 Task: Look for space in Abomsa, Ethiopia from 4th June, 2023 to 8th June, 2023 for 2 adults in price range Rs.8000 to Rs.16000. Place can be private room with 1  bedroom having 1 bed and 1 bathroom. Property type can be house, flat, hotel. Booking option can be shelf check-in. Required host language is English.
Action: Mouse moved to (407, 82)
Screenshot: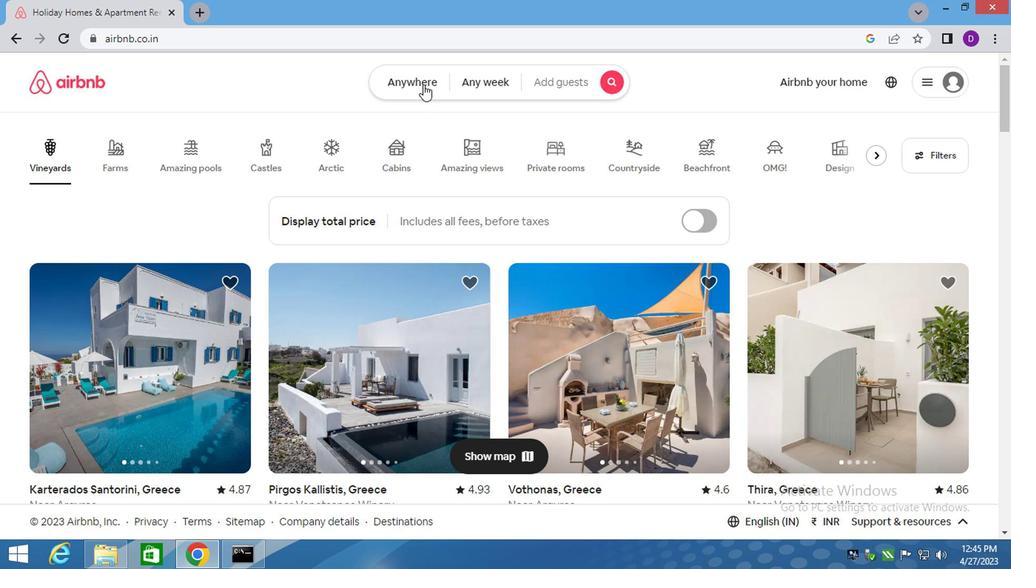 
Action: Mouse pressed left at (407, 82)
Screenshot: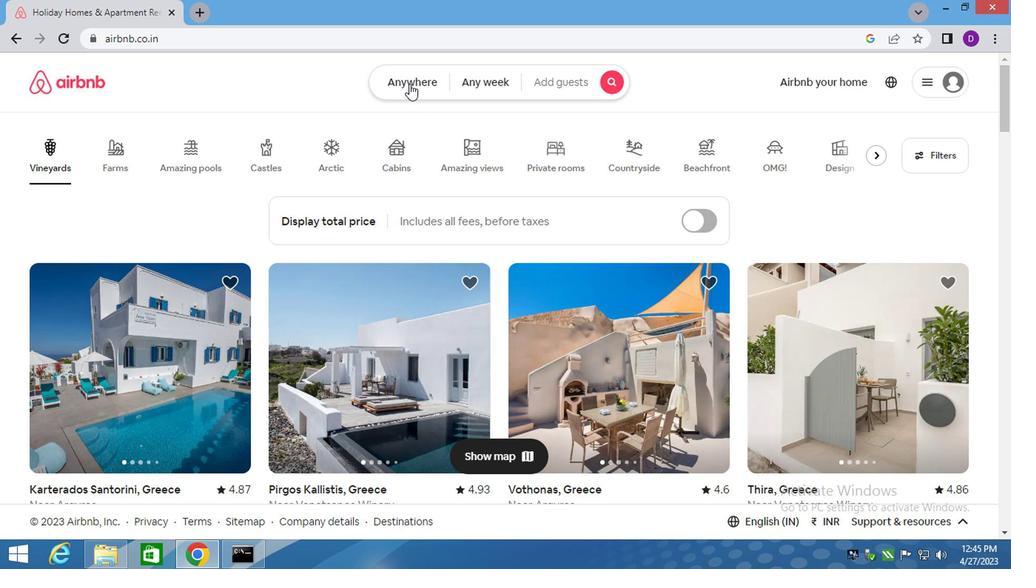 
Action: Mouse moved to (259, 137)
Screenshot: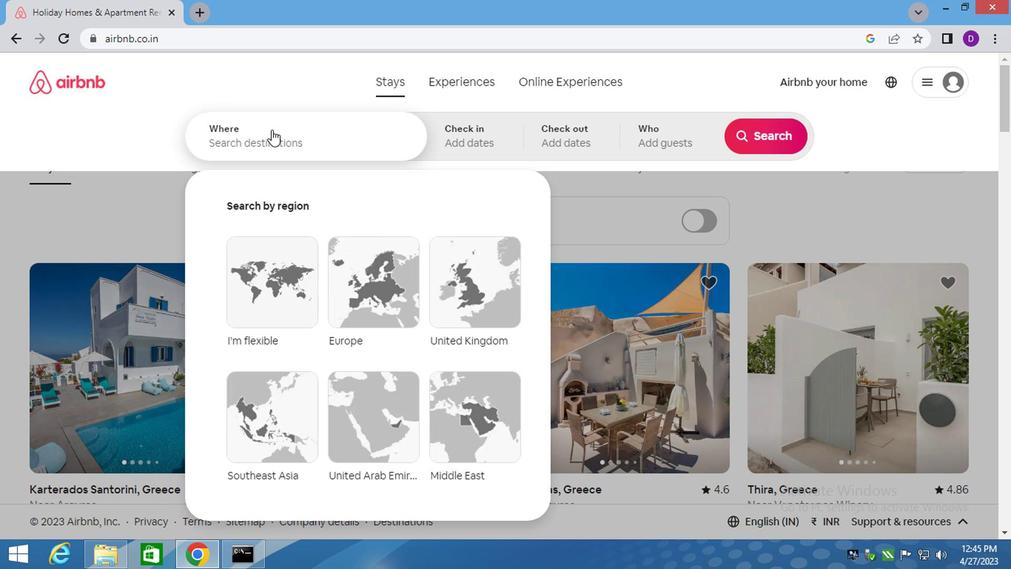 
Action: Mouse pressed left at (259, 137)
Screenshot: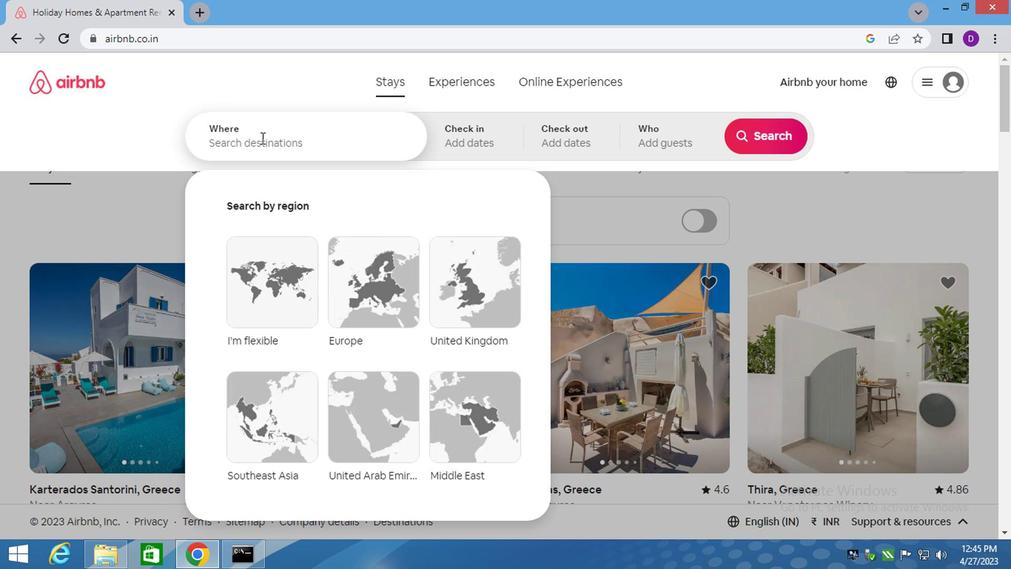 
Action: Key pressed <Key.shift>ABOM
Screenshot: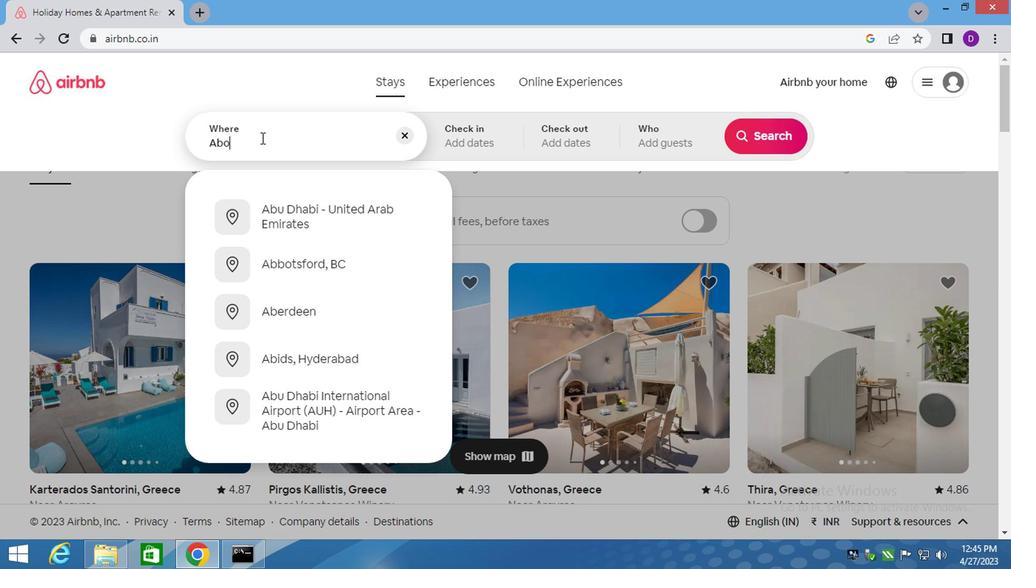 
Action: Mouse moved to (325, 409)
Screenshot: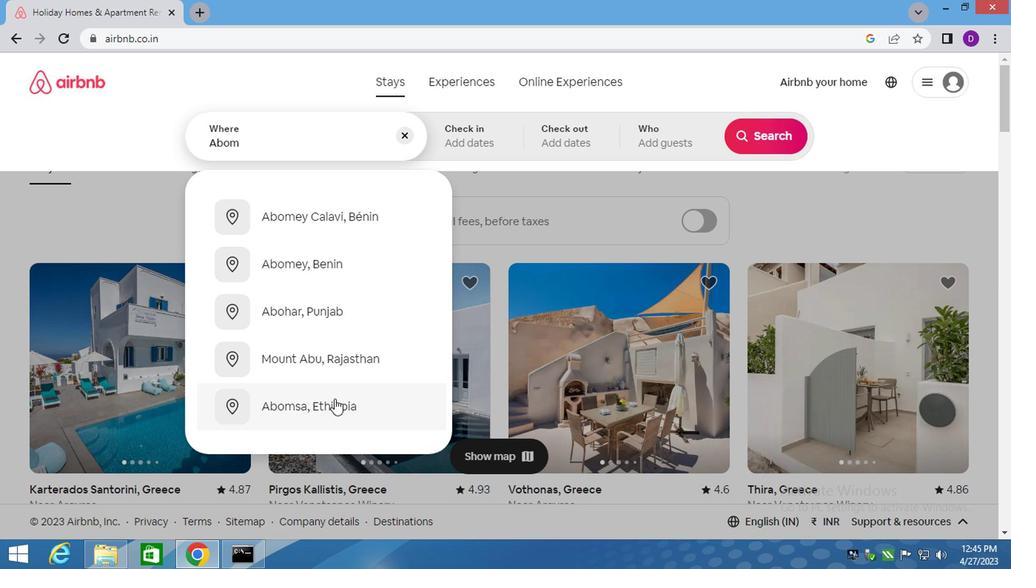 
Action: Mouse pressed left at (325, 409)
Screenshot: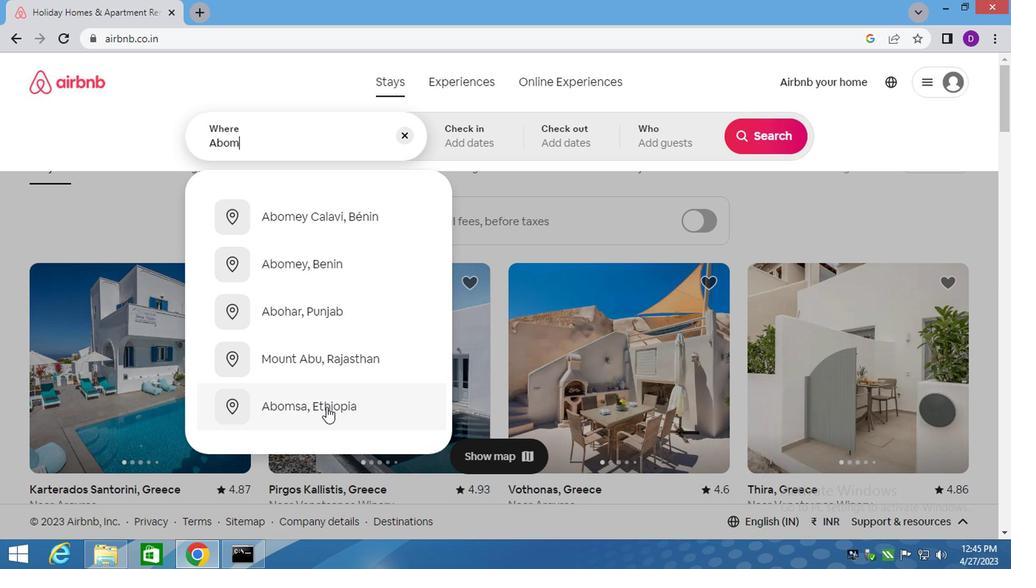 
Action: Mouse moved to (752, 260)
Screenshot: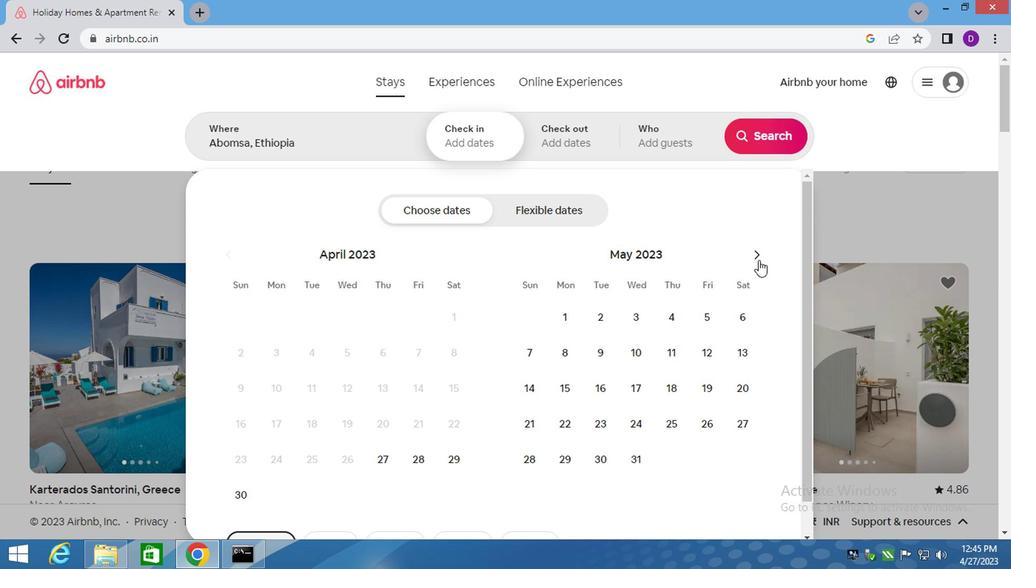 
Action: Mouse pressed left at (752, 260)
Screenshot: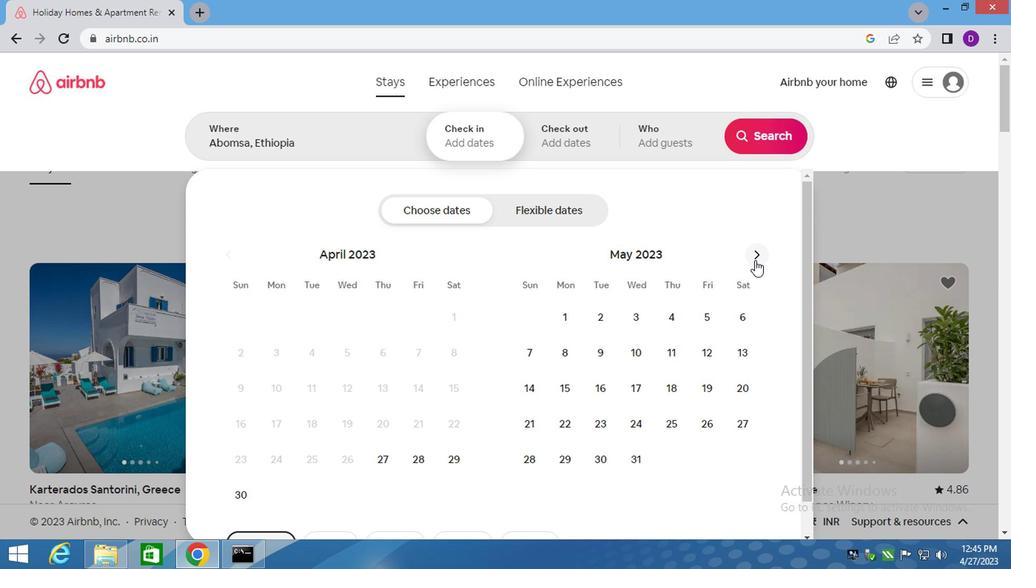 
Action: Mouse moved to (532, 355)
Screenshot: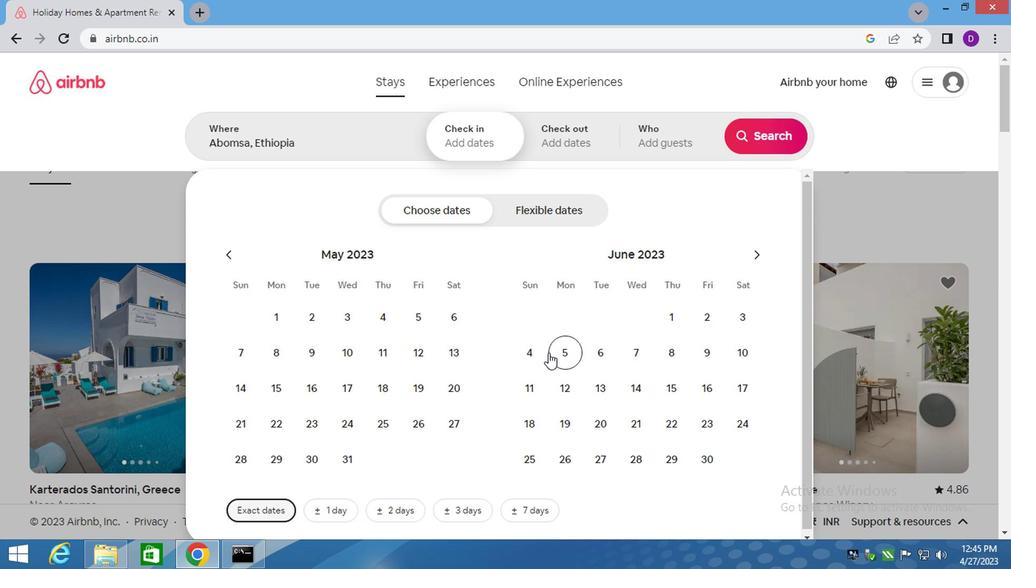 
Action: Mouse pressed left at (532, 355)
Screenshot: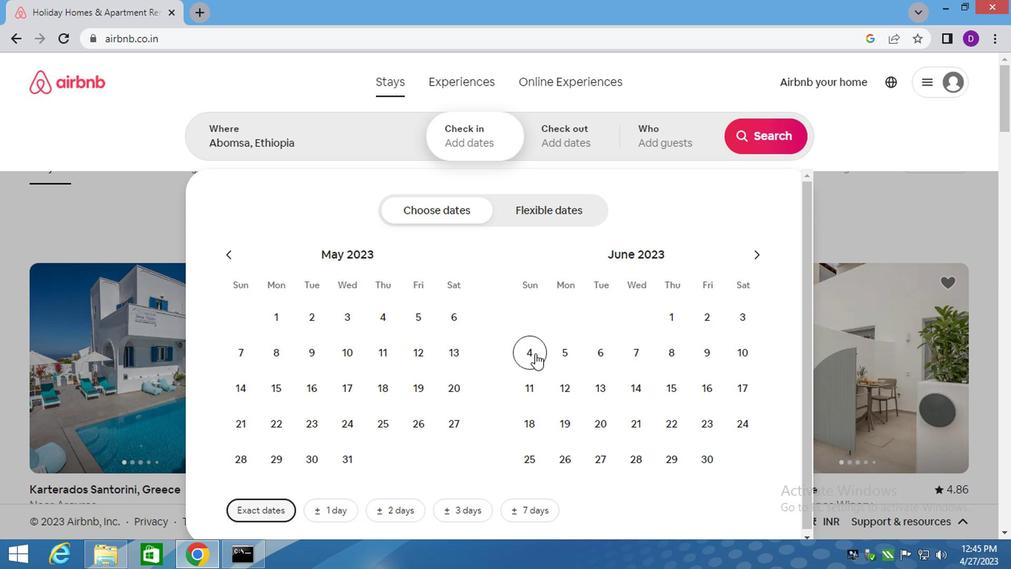 
Action: Mouse moved to (666, 356)
Screenshot: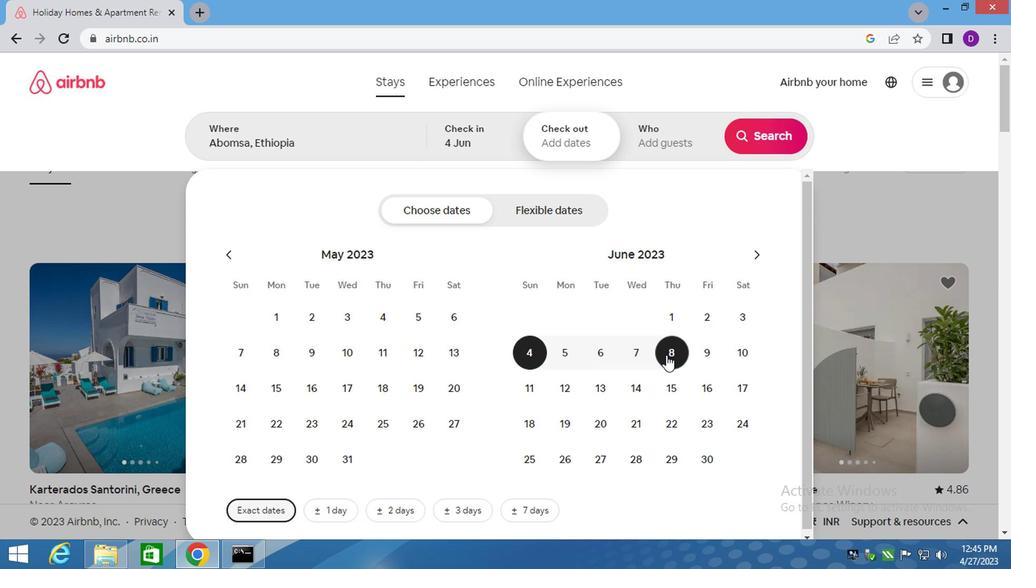 
Action: Mouse pressed left at (666, 356)
Screenshot: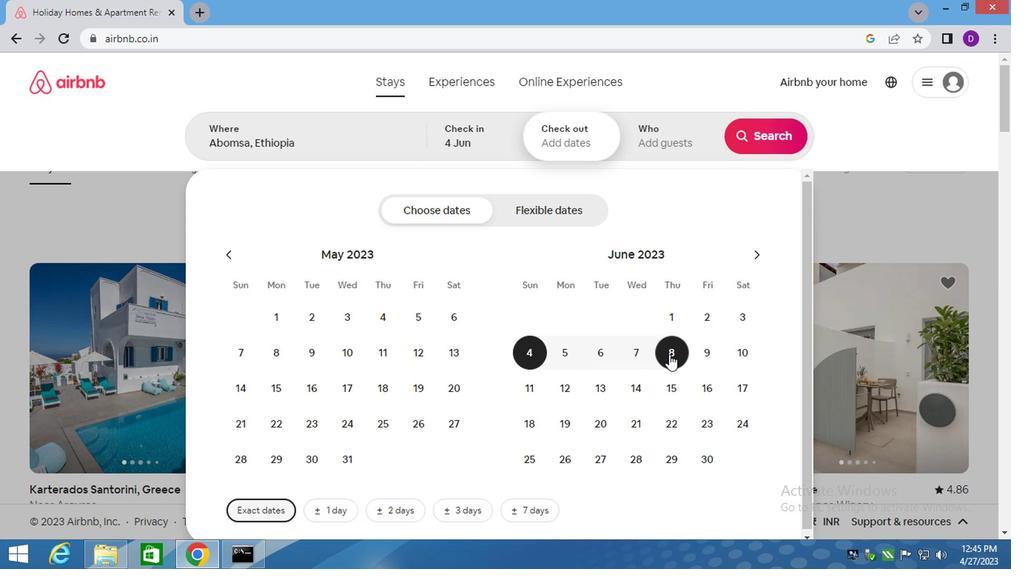 
Action: Mouse moved to (664, 142)
Screenshot: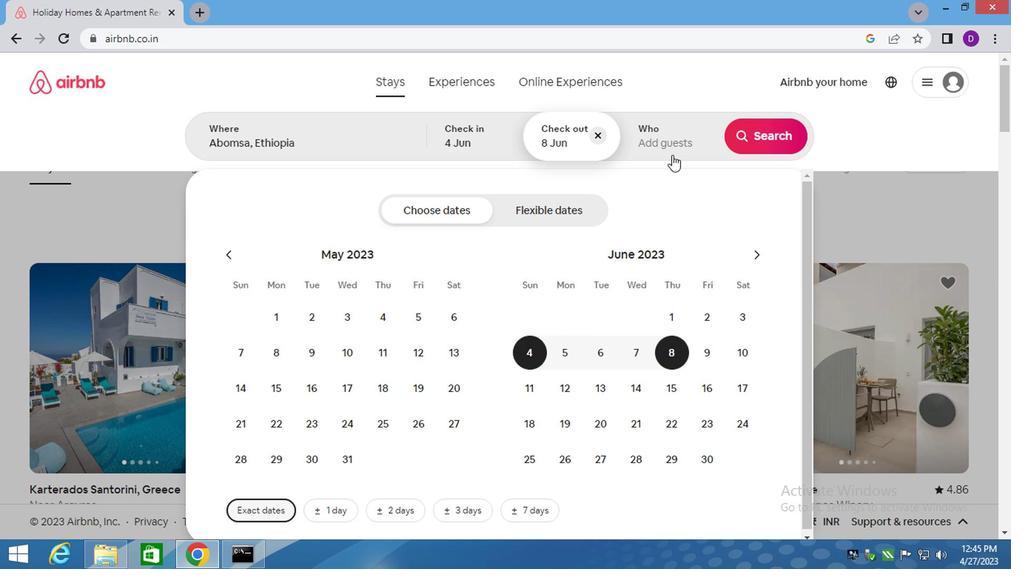 
Action: Mouse pressed left at (664, 142)
Screenshot: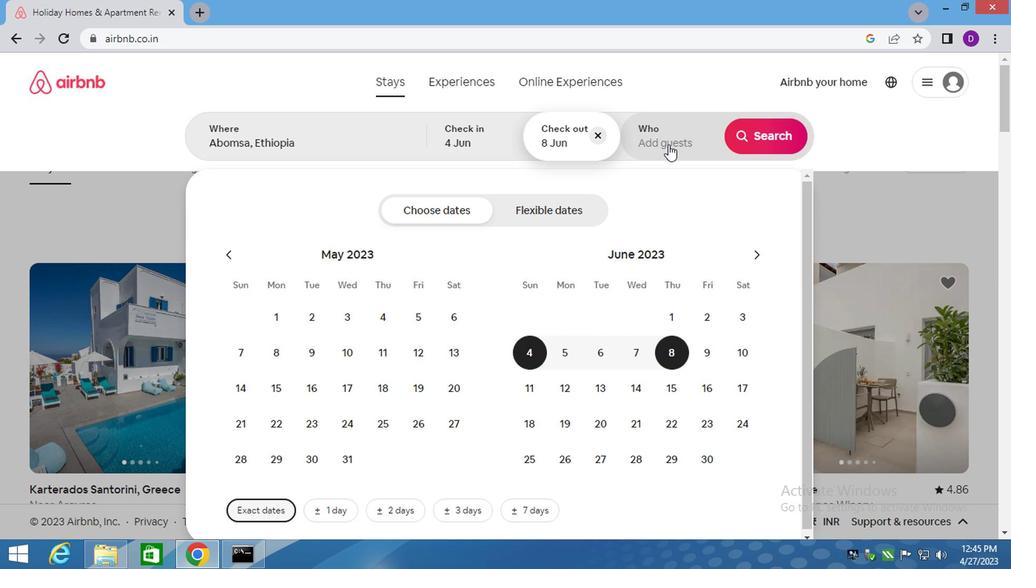 
Action: Mouse moved to (770, 213)
Screenshot: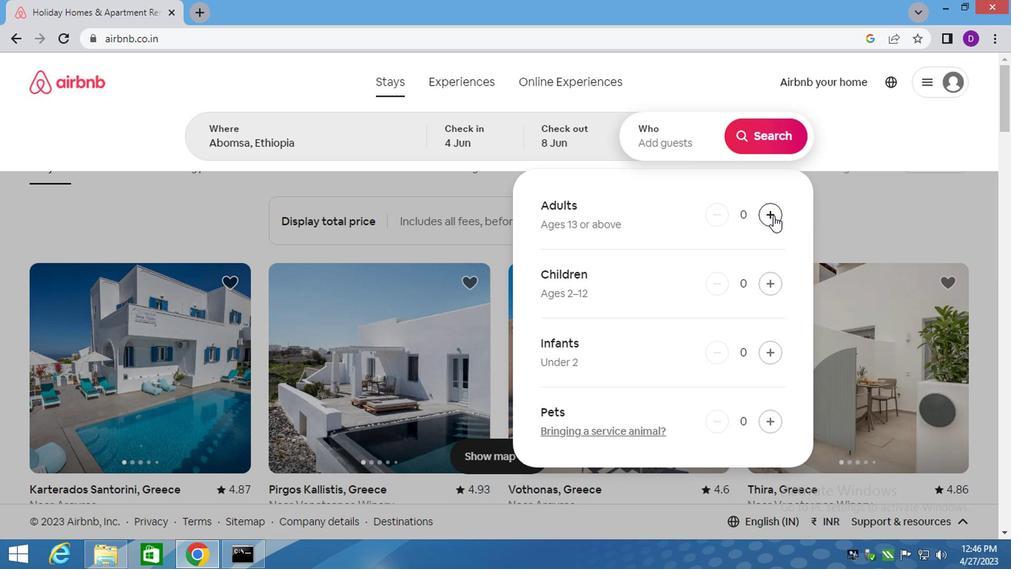 
Action: Mouse pressed left at (770, 213)
Screenshot: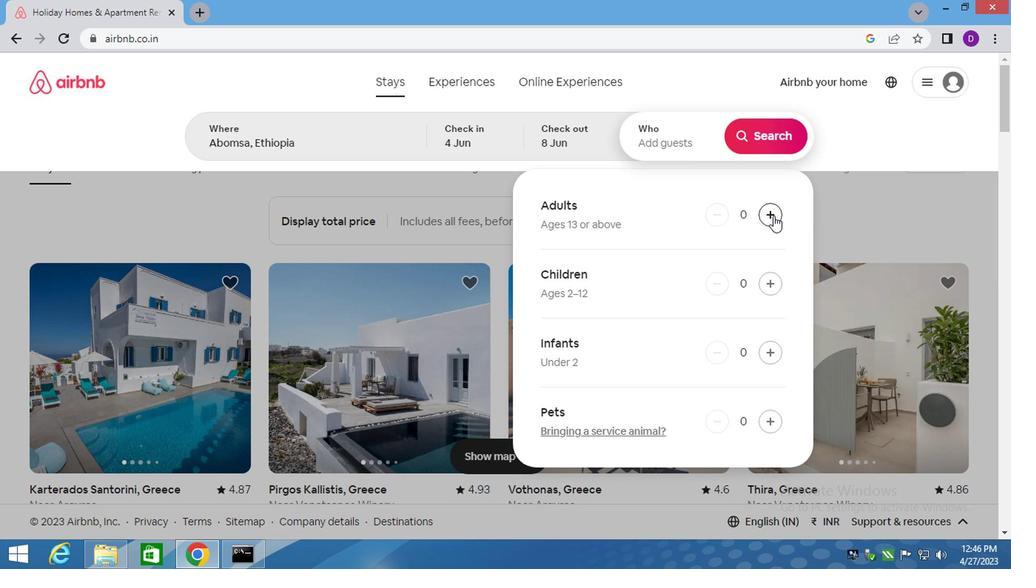 
Action: Mouse pressed left at (770, 213)
Screenshot: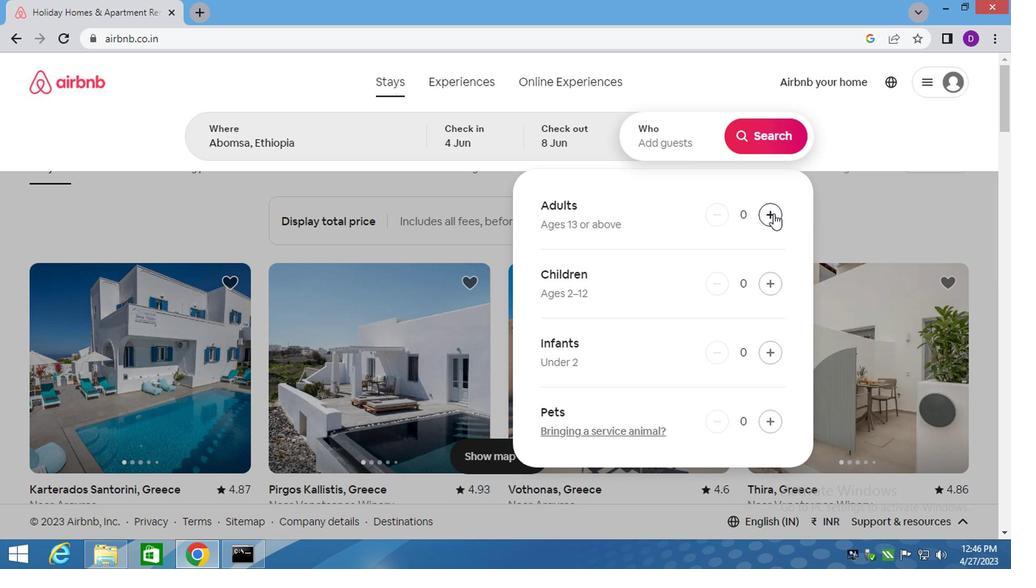 
Action: Mouse moved to (752, 124)
Screenshot: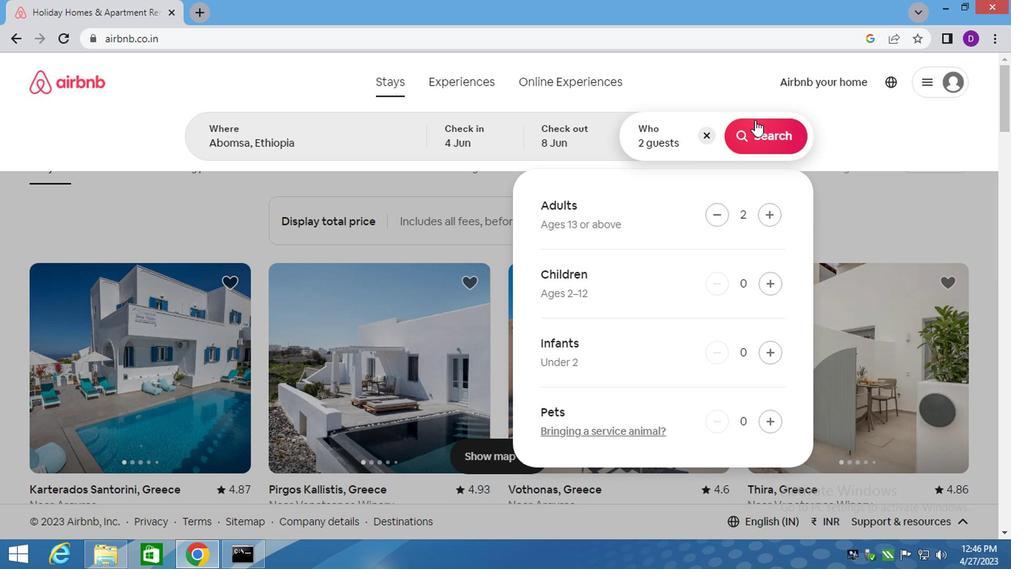 
Action: Mouse pressed left at (752, 124)
Screenshot: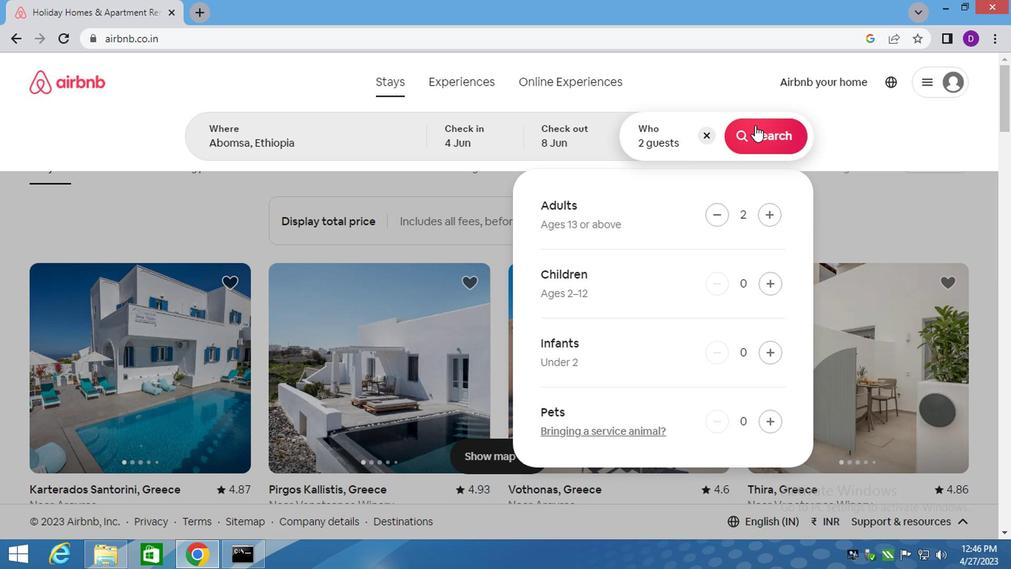 
Action: Mouse moved to (952, 131)
Screenshot: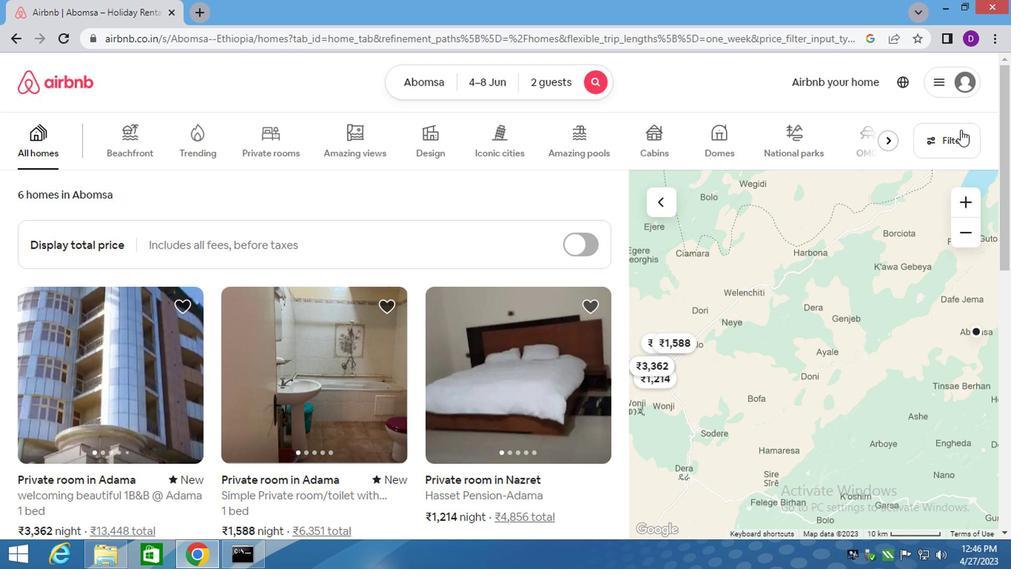 
Action: Mouse pressed left at (952, 131)
Screenshot: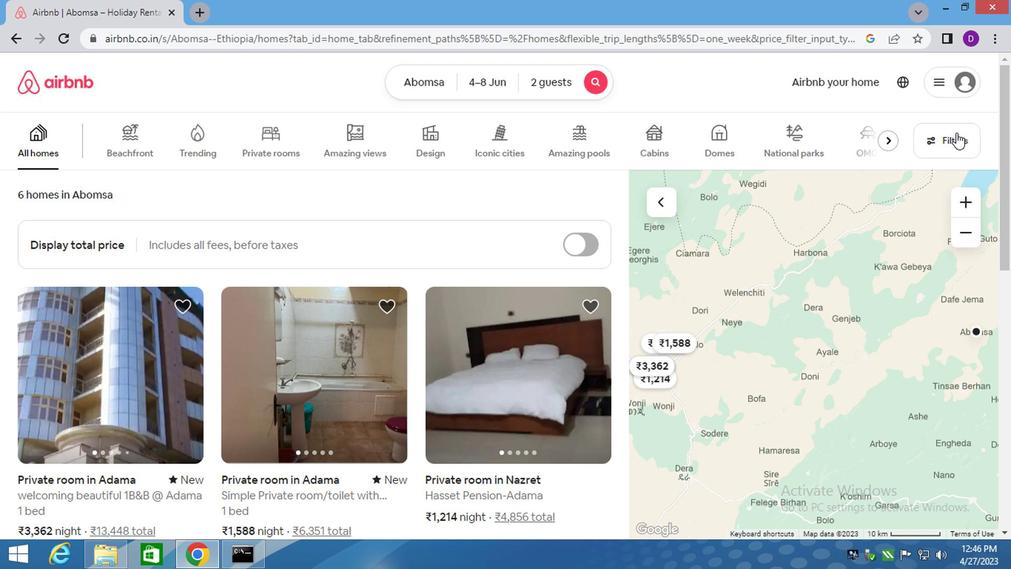 
Action: Mouse moved to (305, 330)
Screenshot: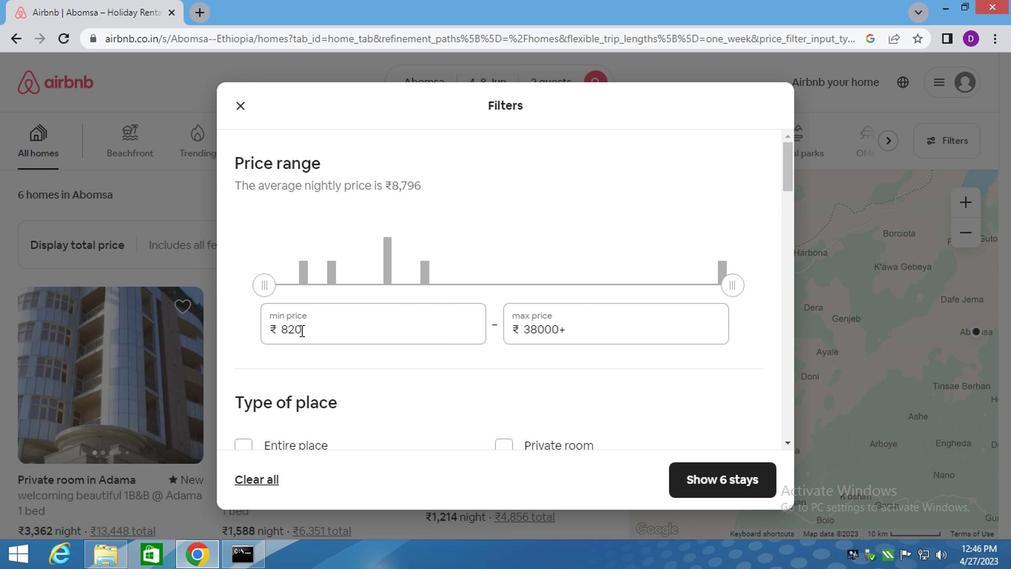 
Action: Mouse pressed left at (305, 330)
Screenshot: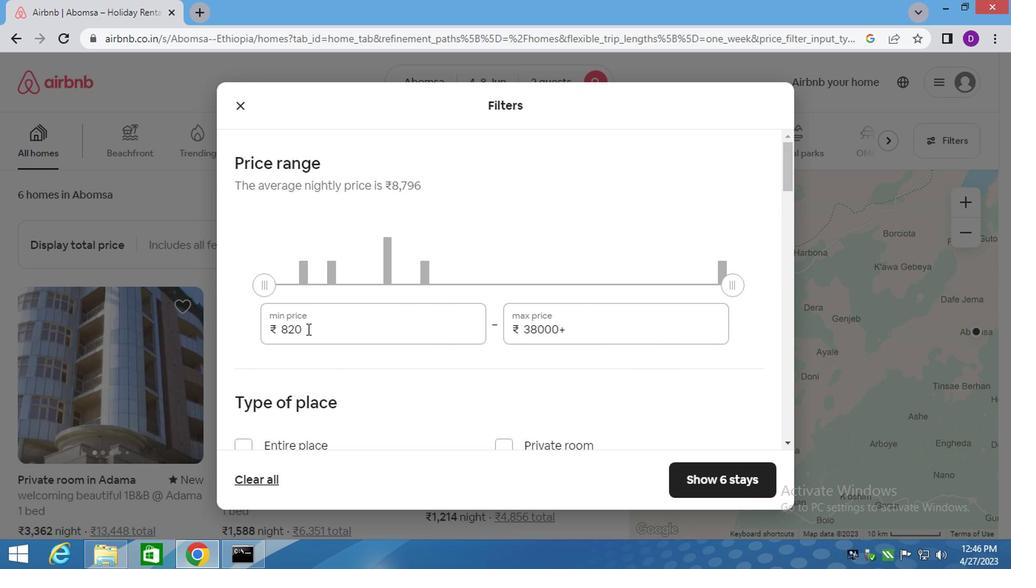 
Action: Mouse pressed left at (305, 330)
Screenshot: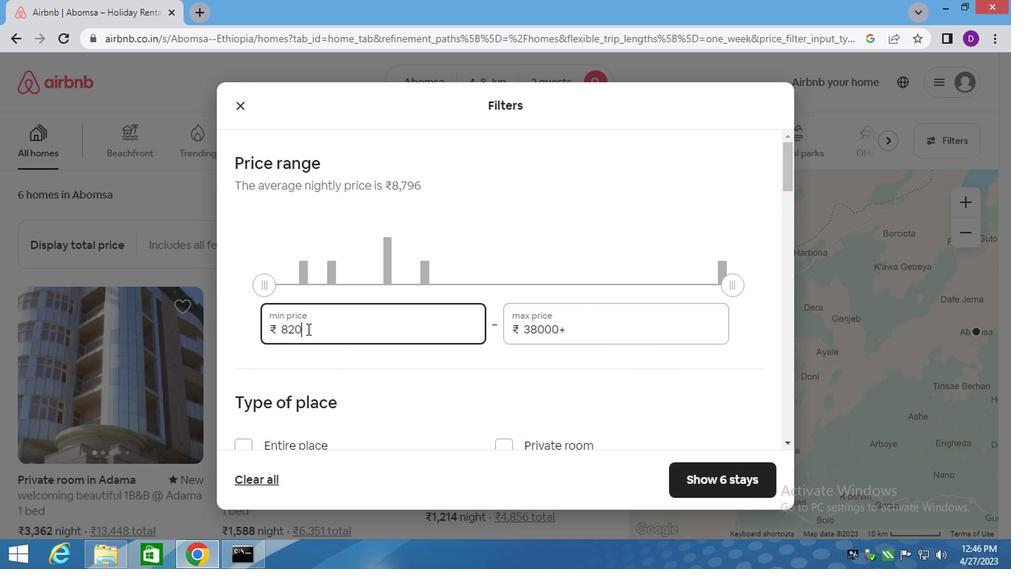 
Action: Key pressed 8000<Key.tab>16000
Screenshot: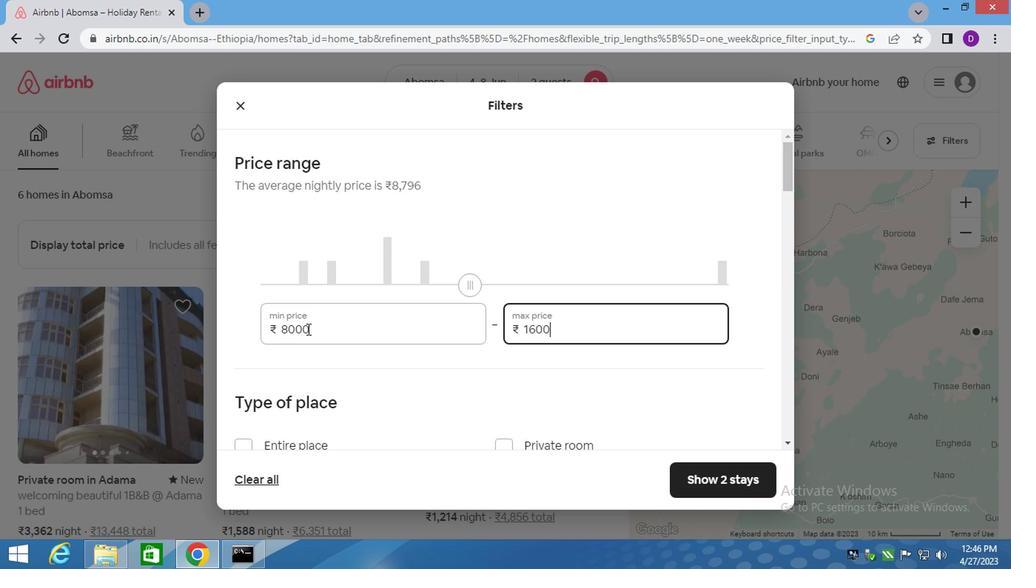 
Action: Mouse moved to (310, 333)
Screenshot: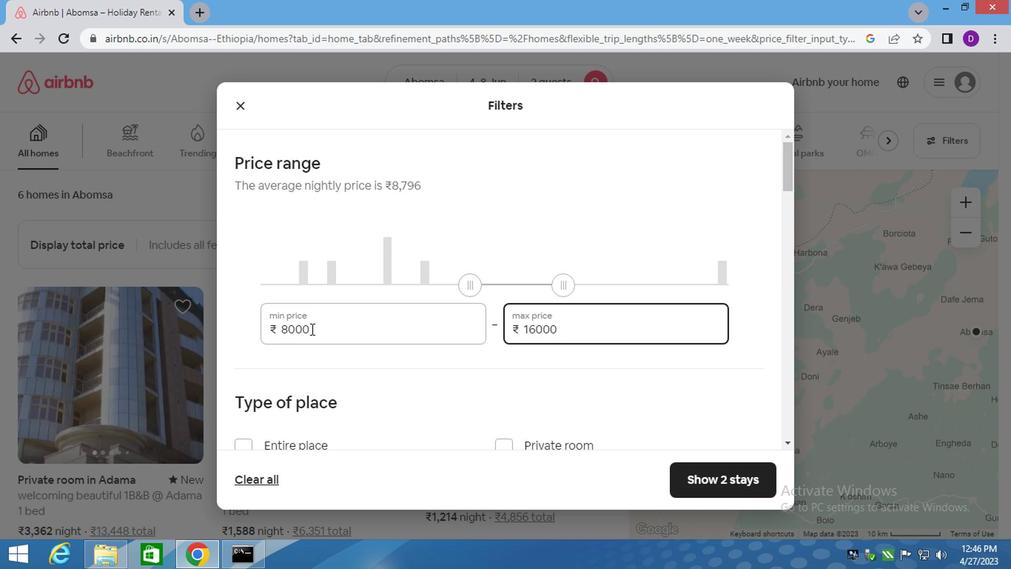 
Action: Mouse scrolled (310, 332) with delta (0, -1)
Screenshot: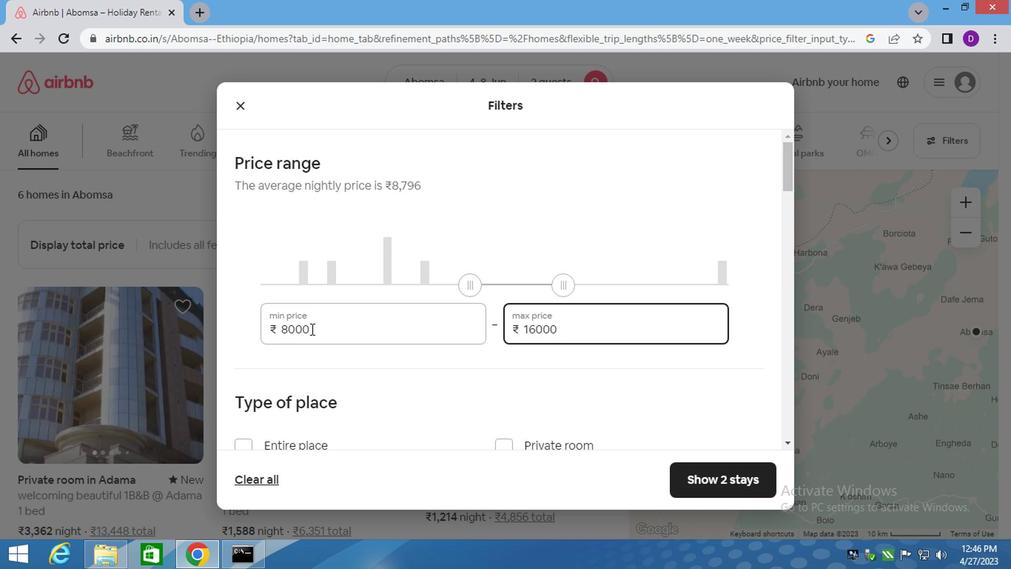 
Action: Mouse moved to (309, 334)
Screenshot: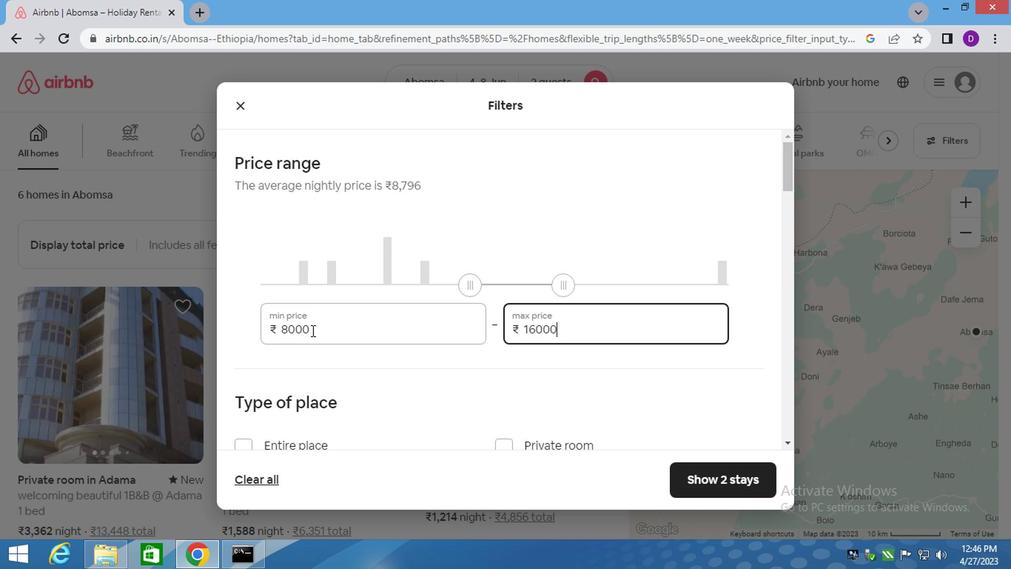 
Action: Mouse scrolled (309, 333) with delta (0, -1)
Screenshot: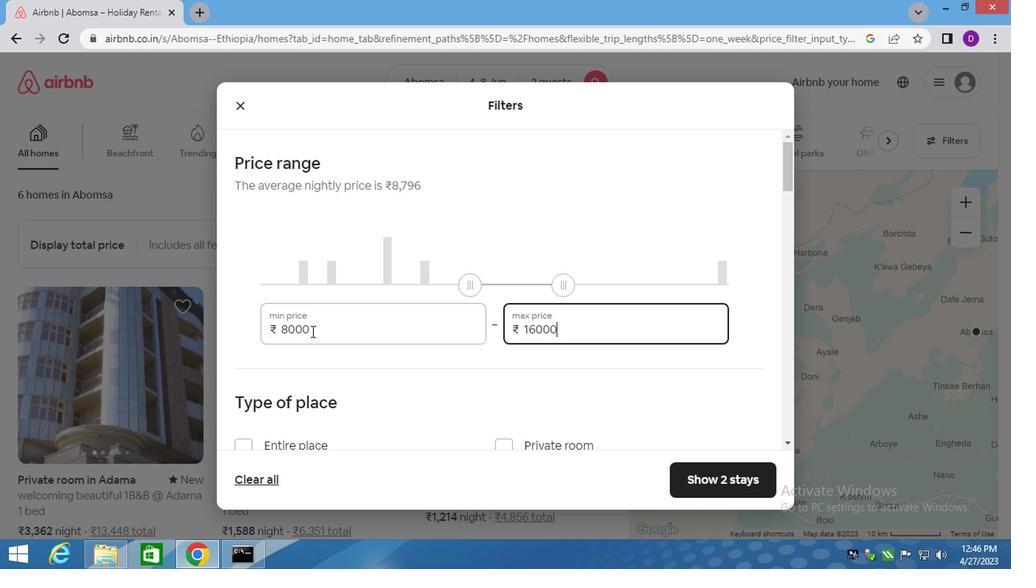 
Action: Mouse moved to (499, 306)
Screenshot: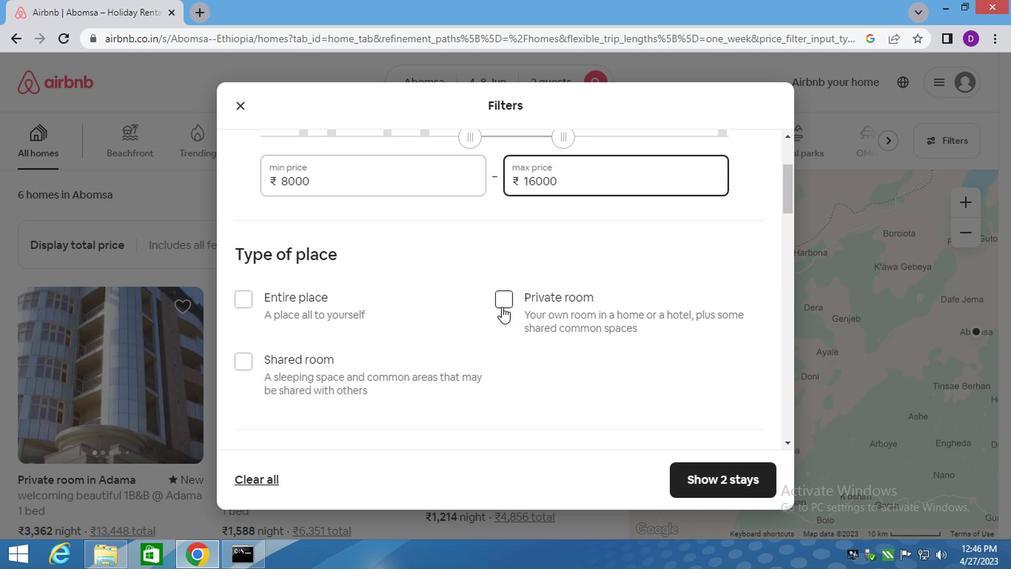 
Action: Mouse pressed left at (499, 306)
Screenshot: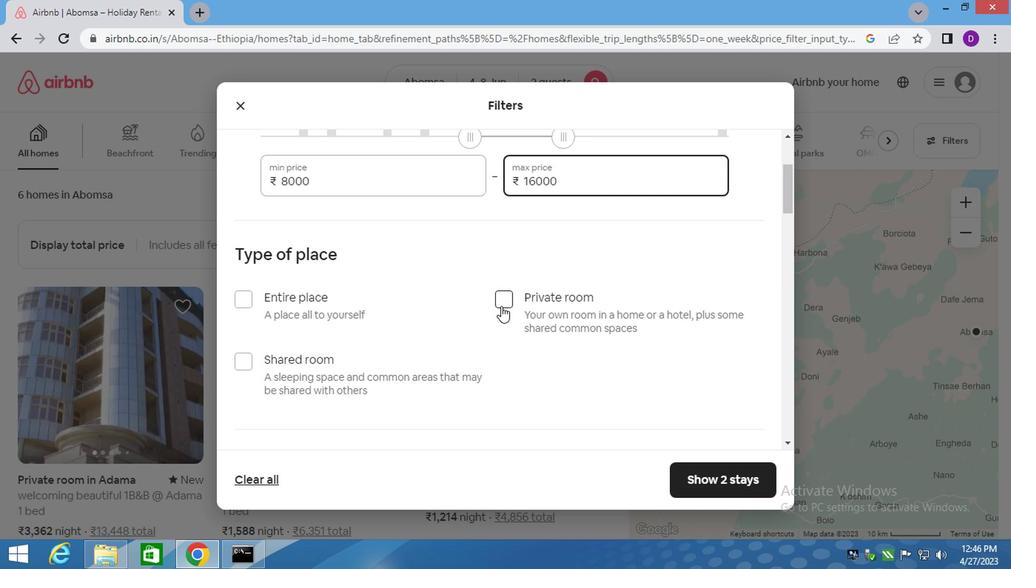 
Action: Mouse moved to (453, 308)
Screenshot: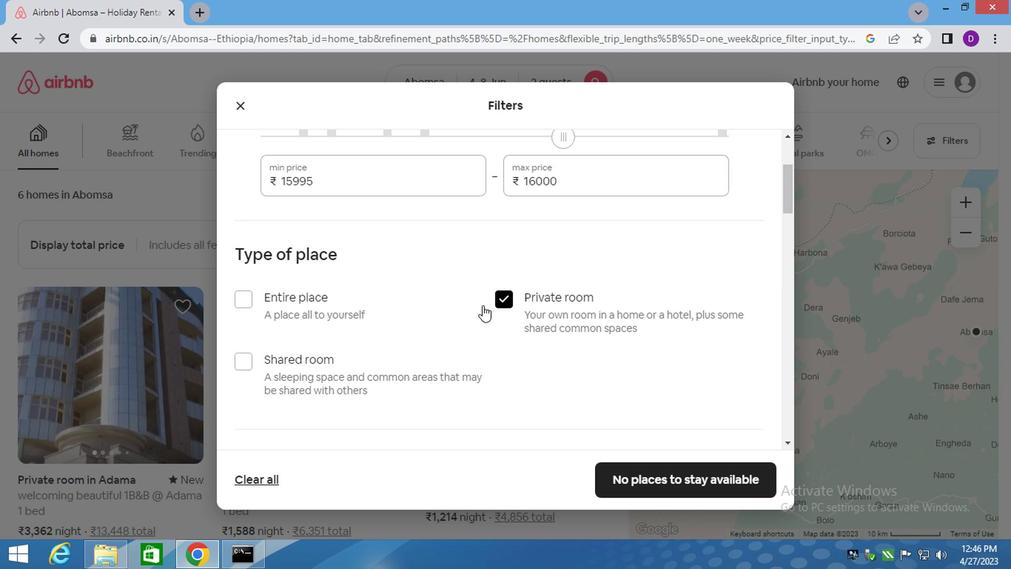 
Action: Mouse scrolled (453, 308) with delta (0, 0)
Screenshot: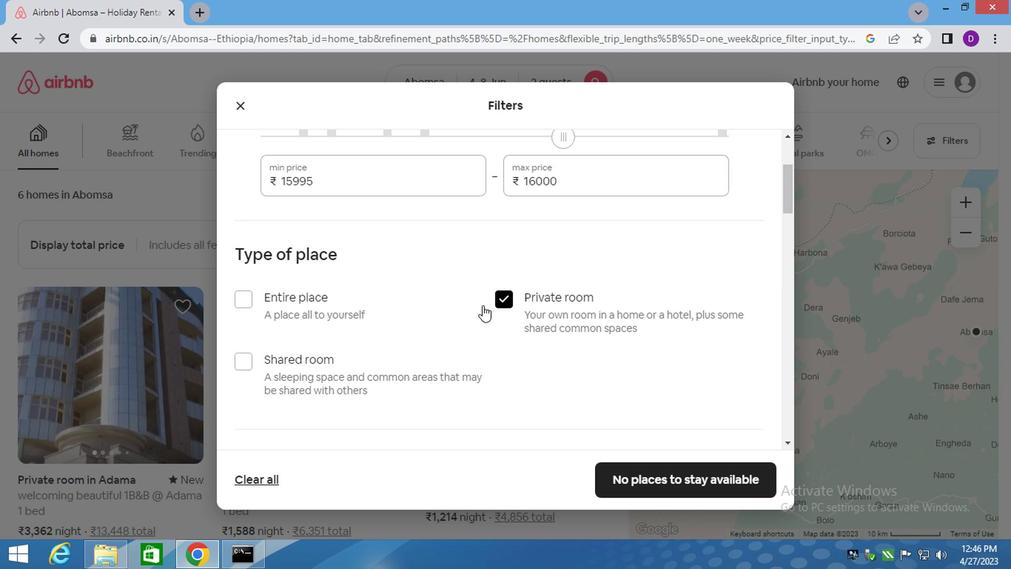 
Action: Mouse moved to (442, 319)
Screenshot: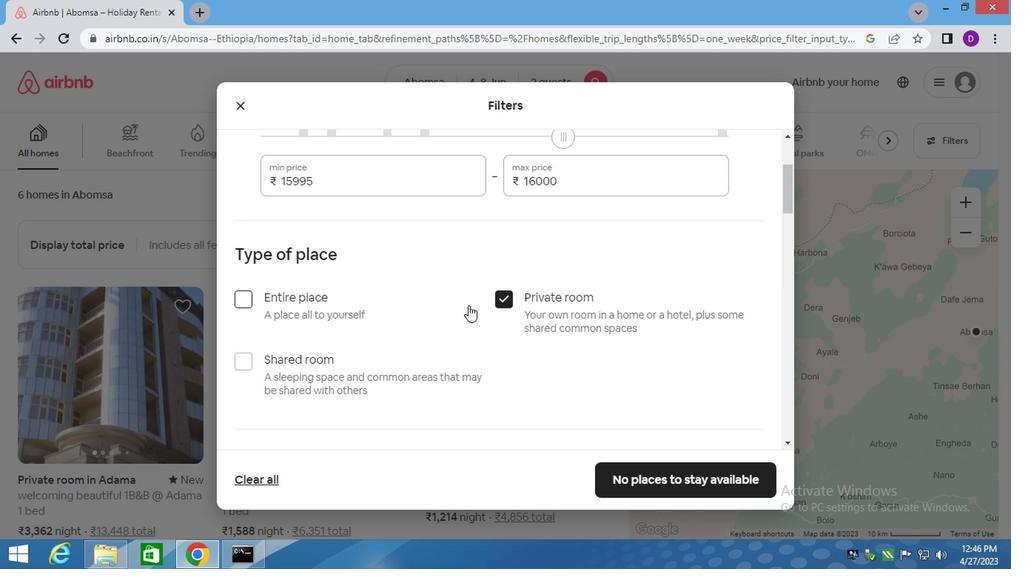 
Action: Mouse scrolled (445, 315) with delta (0, 0)
Screenshot: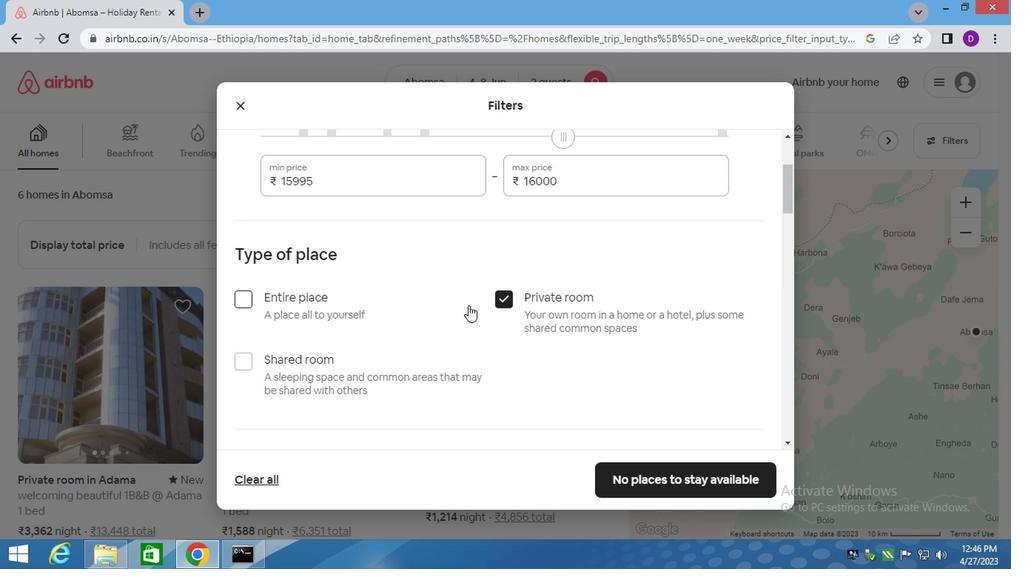 
Action: Mouse moved to (433, 324)
Screenshot: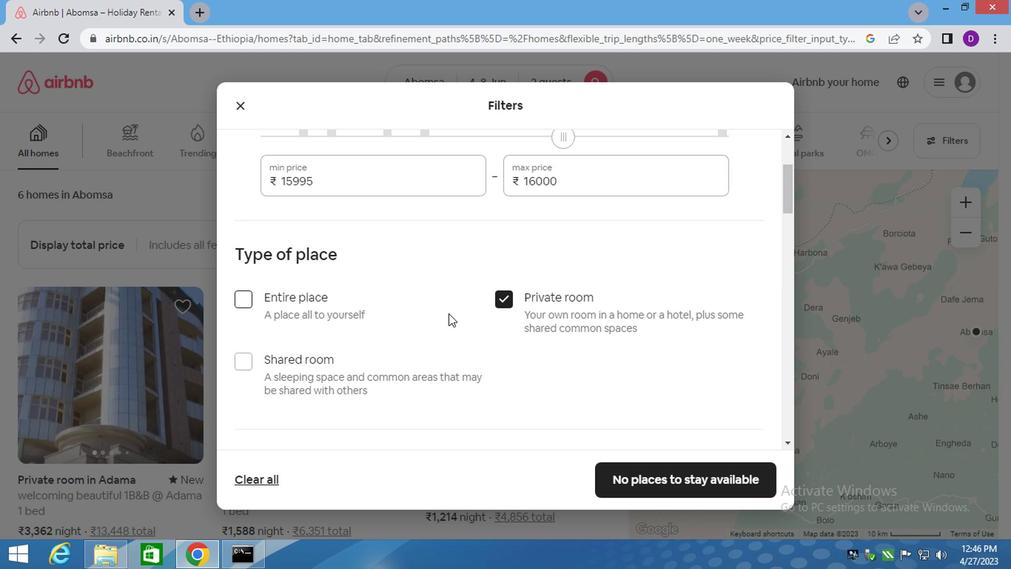 
Action: Mouse scrolled (440, 319) with delta (0, -1)
Screenshot: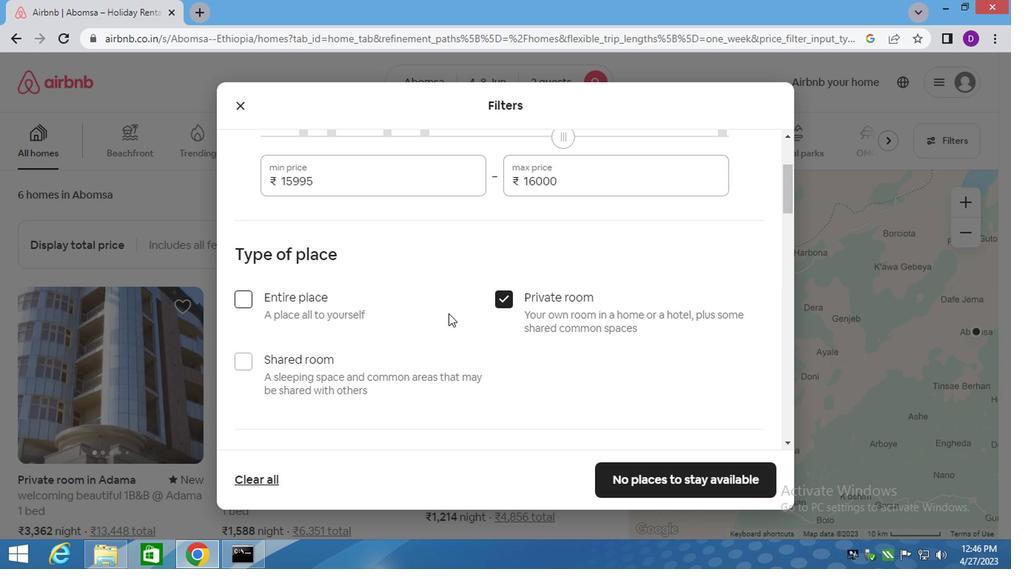 
Action: Mouse moved to (432, 325)
Screenshot: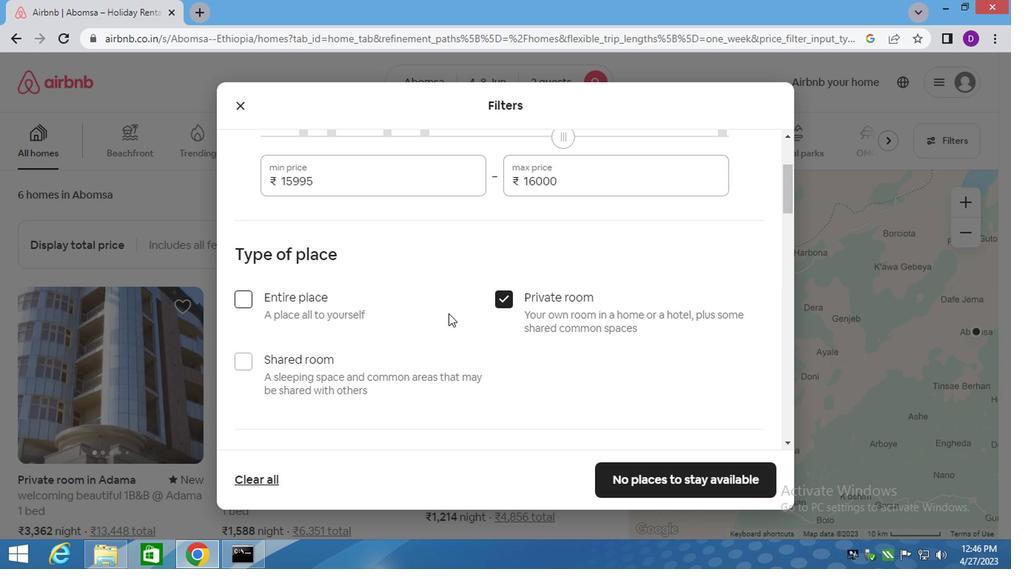 
Action: Mouse scrolled (432, 324) with delta (0, 0)
Screenshot: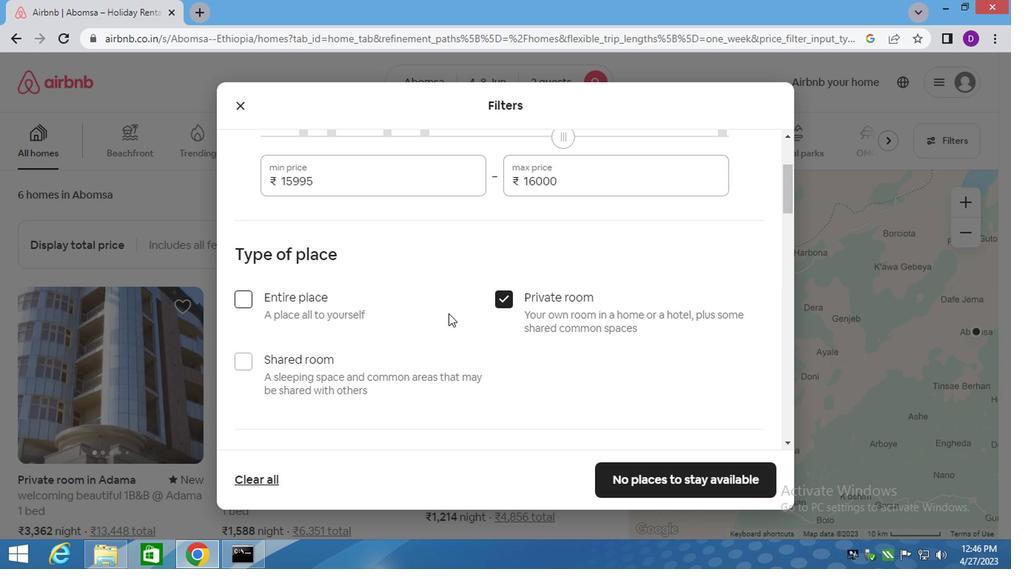 
Action: Mouse moved to (330, 248)
Screenshot: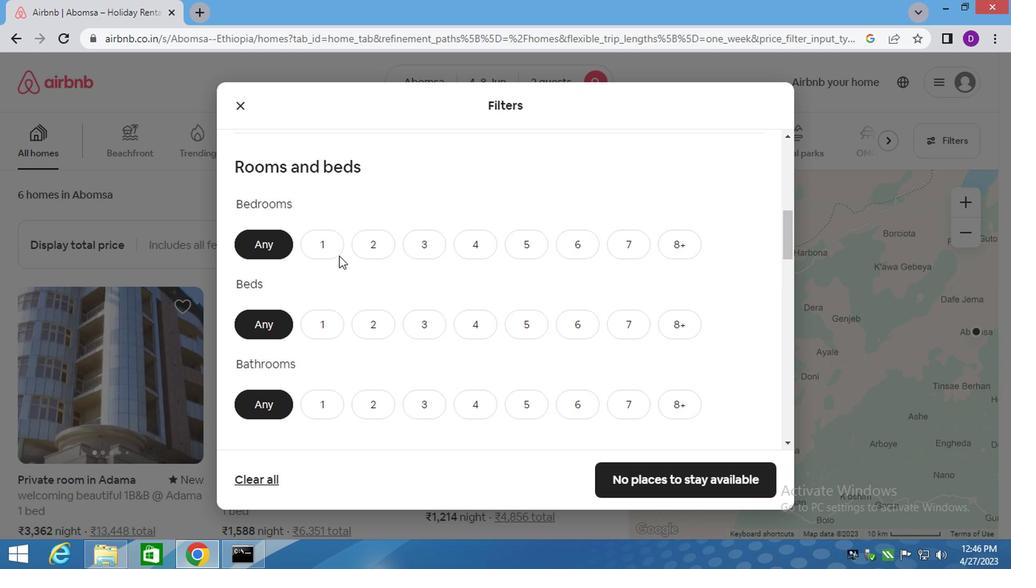 
Action: Mouse pressed left at (330, 248)
Screenshot: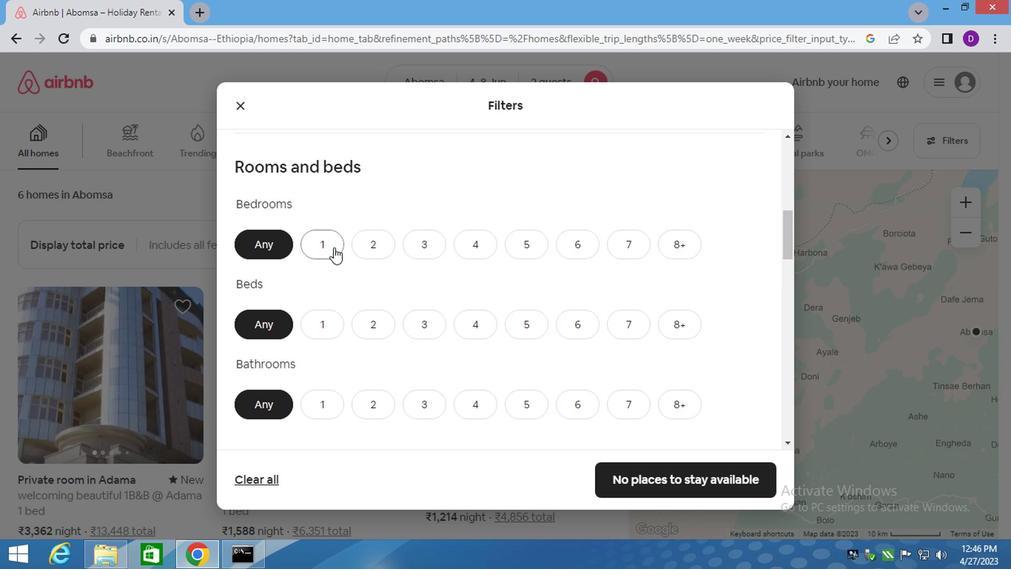 
Action: Mouse moved to (316, 325)
Screenshot: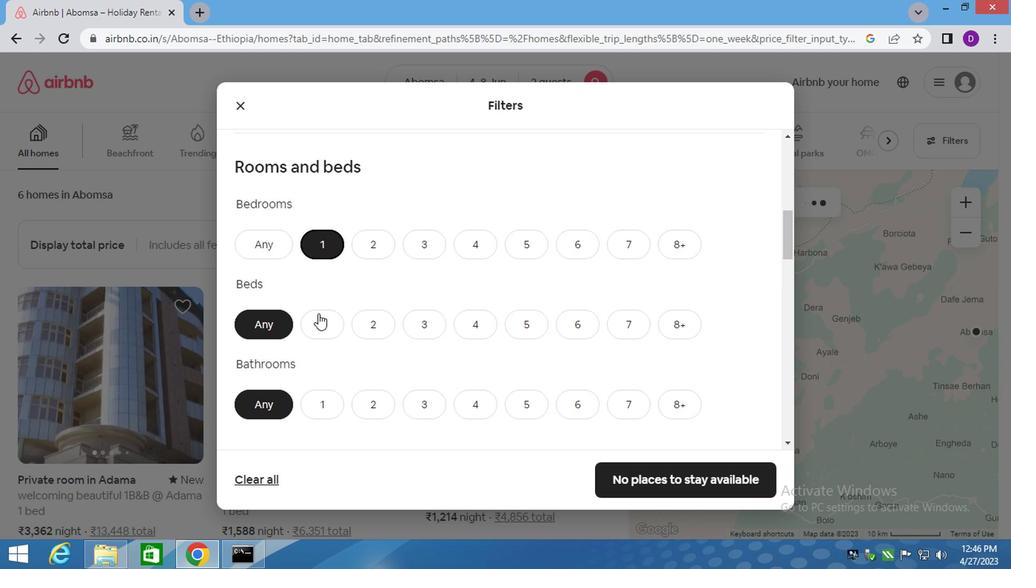 
Action: Mouse pressed left at (316, 325)
Screenshot: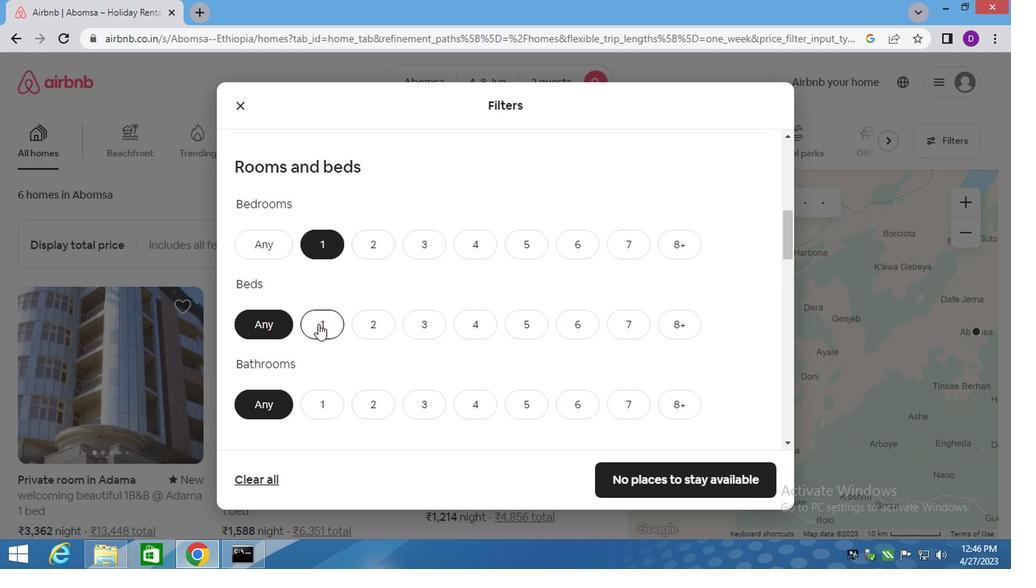 
Action: Mouse moved to (316, 411)
Screenshot: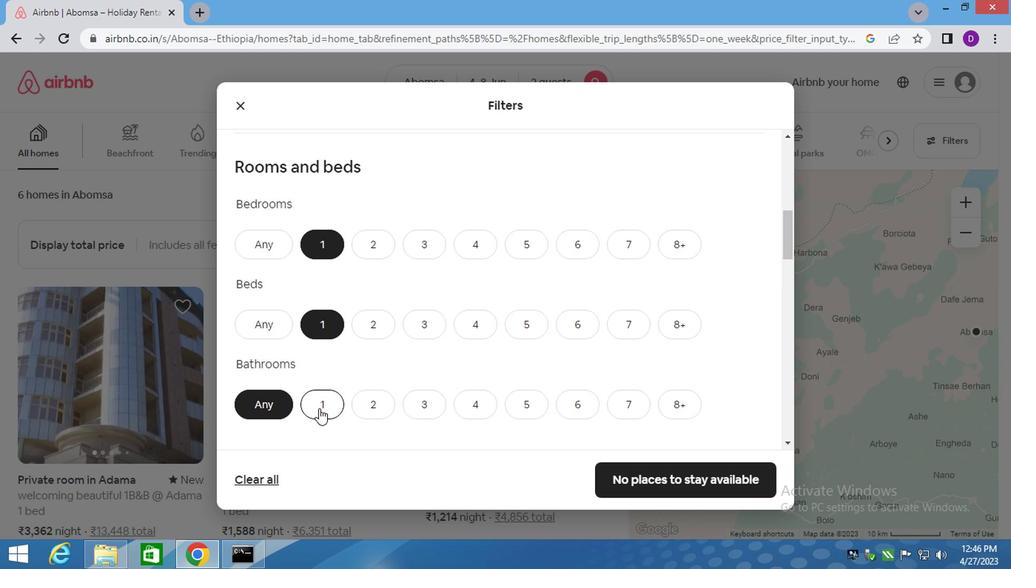 
Action: Mouse pressed left at (316, 411)
Screenshot: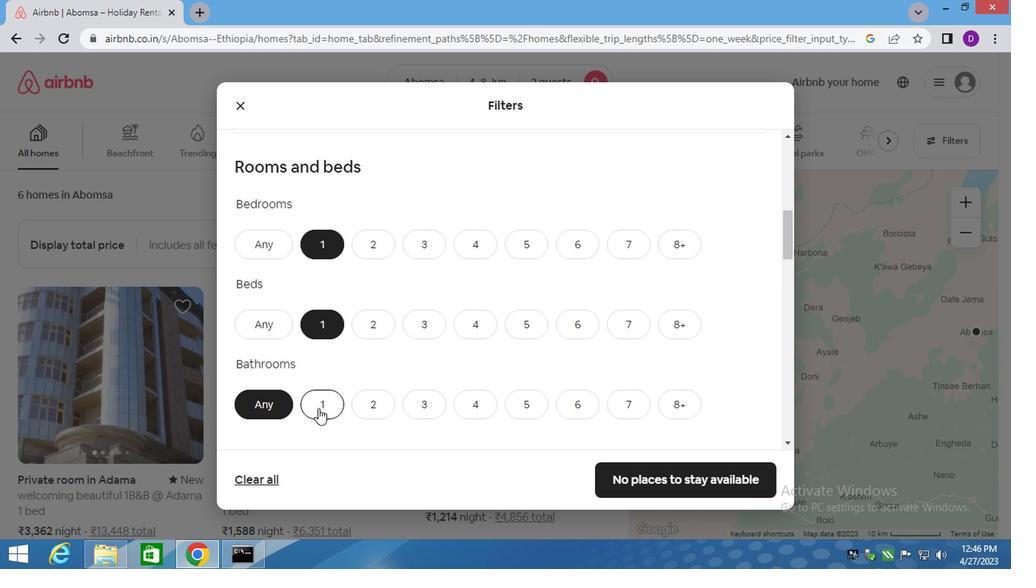 
Action: Mouse moved to (395, 357)
Screenshot: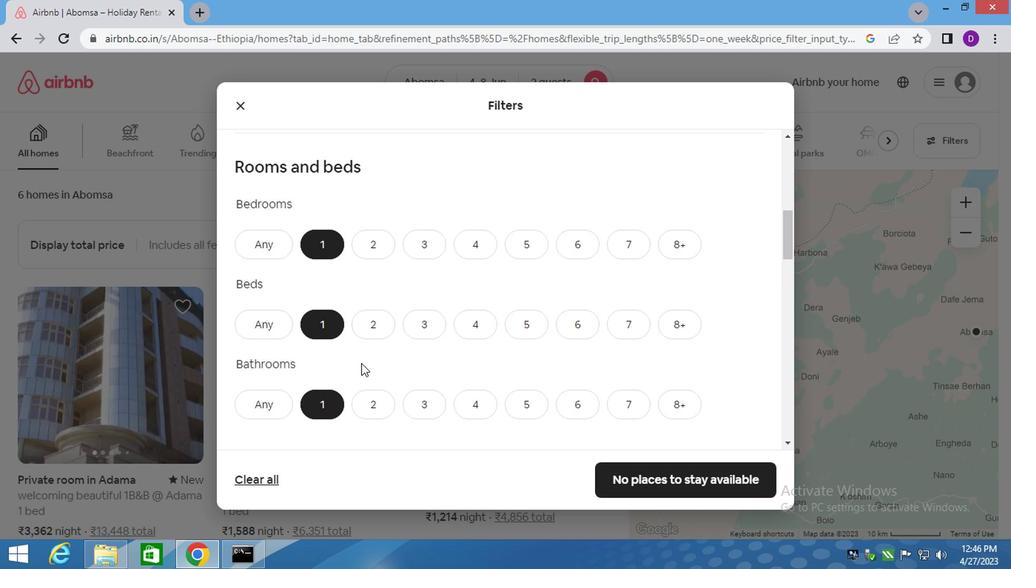 
Action: Mouse scrolled (395, 356) with delta (0, -1)
Screenshot: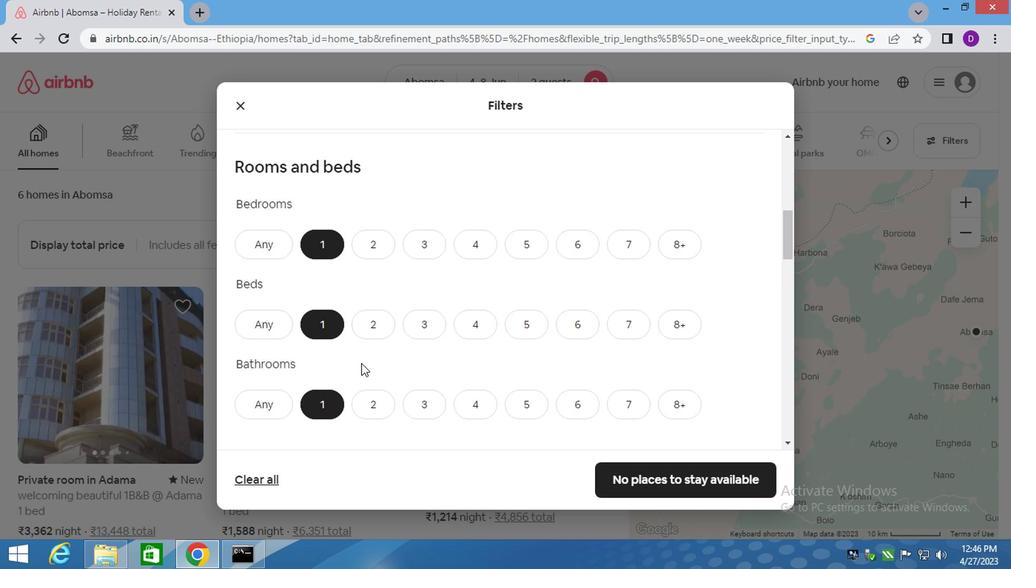 
Action: Mouse moved to (395, 357)
Screenshot: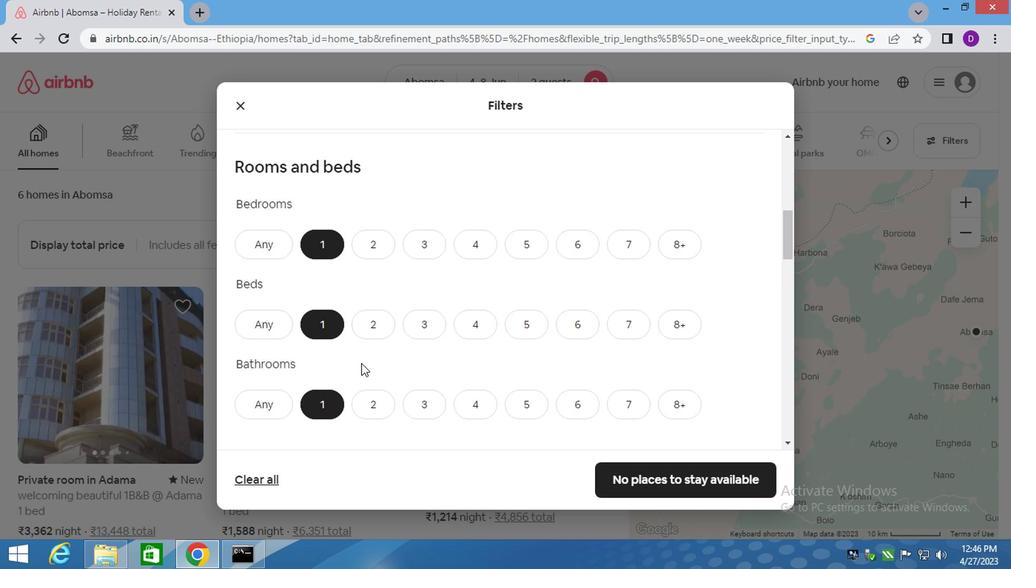 
Action: Mouse scrolled (395, 356) with delta (0, -1)
Screenshot: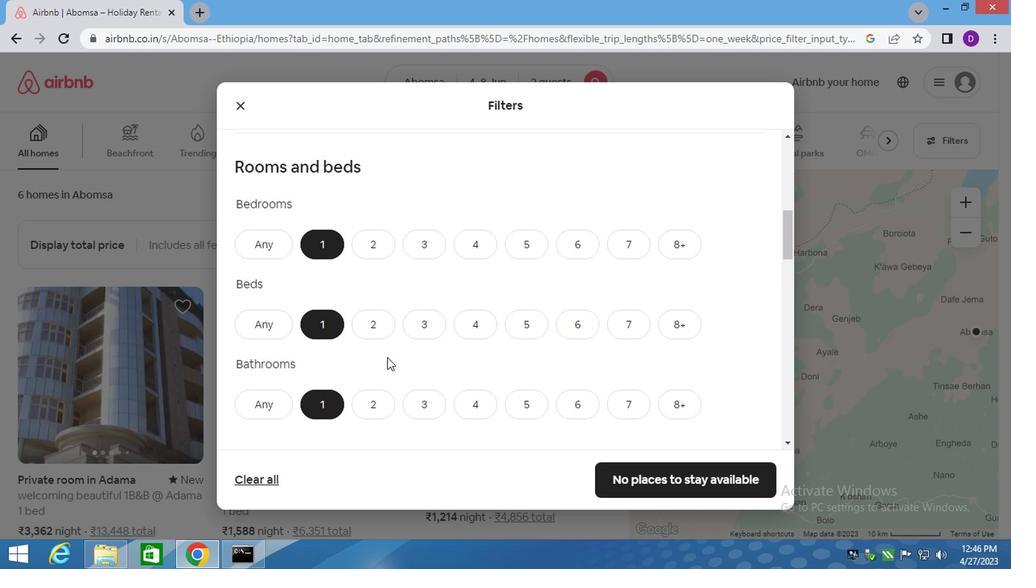 
Action: Mouse scrolled (395, 356) with delta (0, -1)
Screenshot: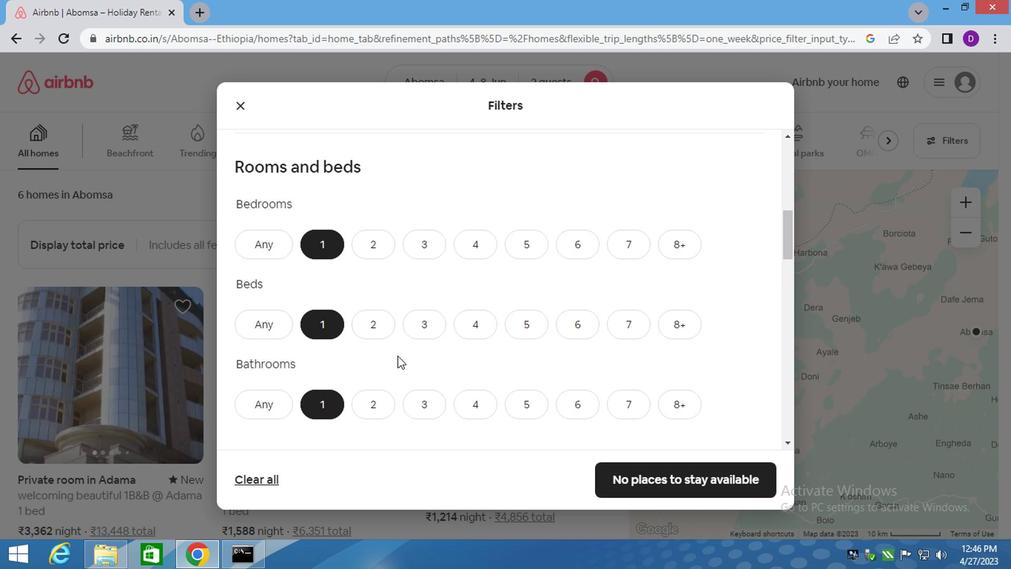 
Action: Mouse moved to (317, 323)
Screenshot: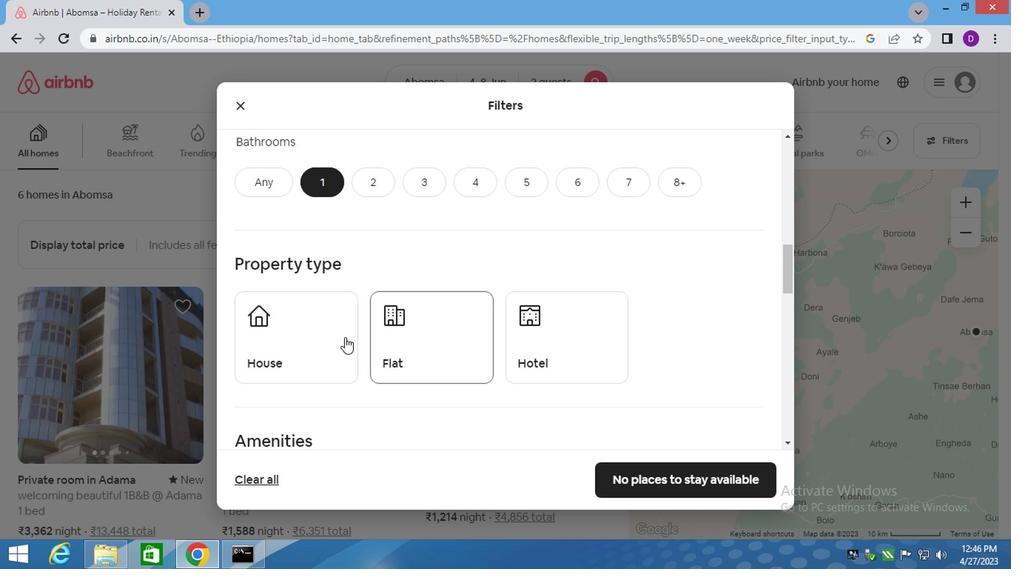 
Action: Mouse pressed left at (317, 323)
Screenshot: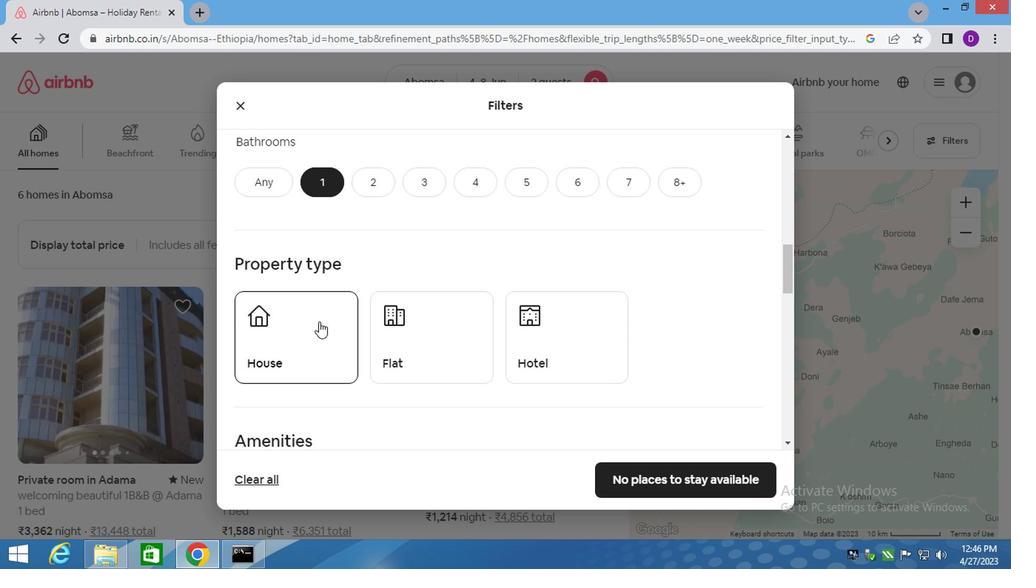 
Action: Mouse moved to (401, 335)
Screenshot: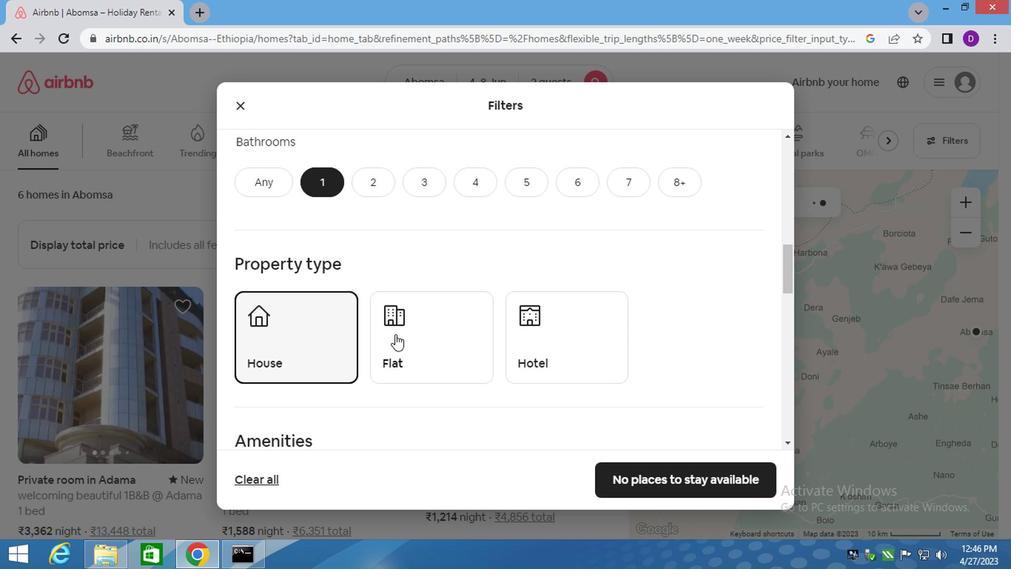 
Action: Mouse pressed left at (401, 335)
Screenshot: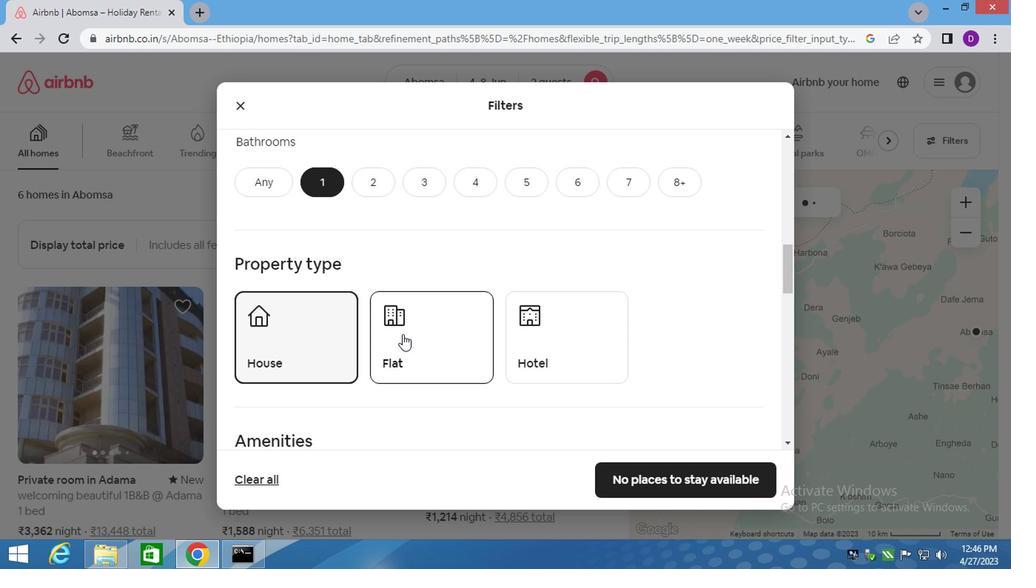 
Action: Mouse moved to (561, 344)
Screenshot: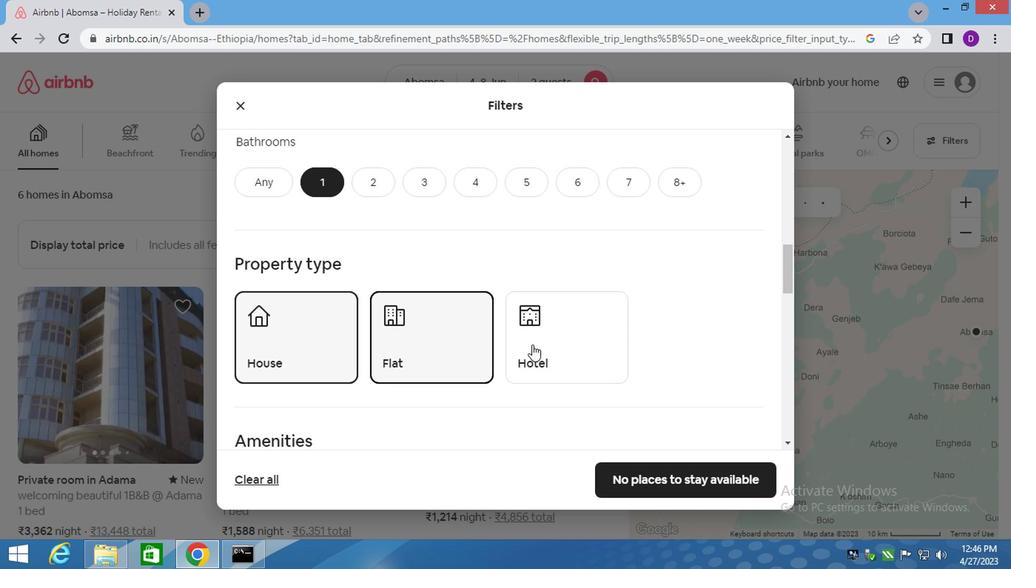 
Action: Mouse pressed left at (561, 344)
Screenshot: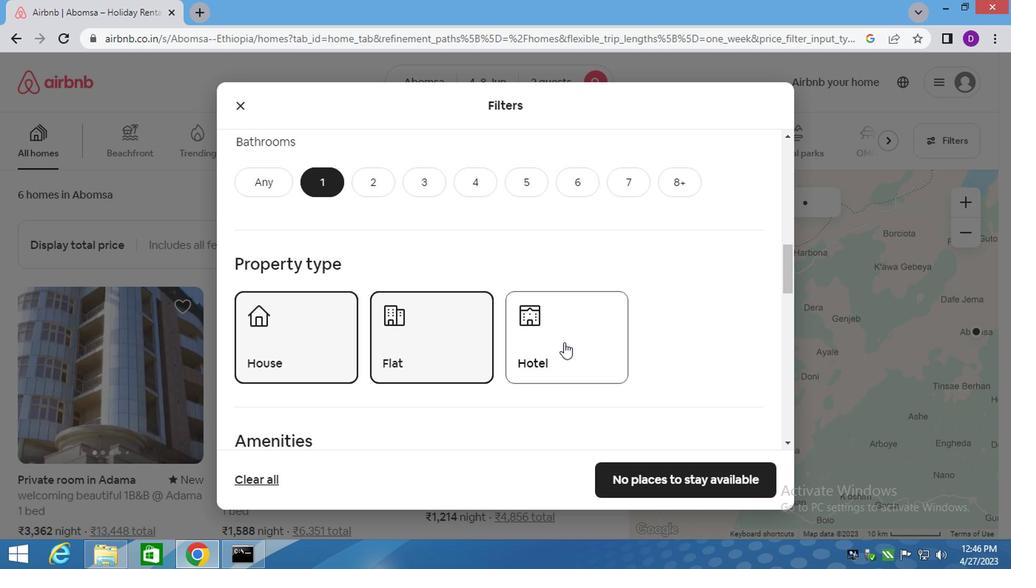 
Action: Mouse moved to (460, 346)
Screenshot: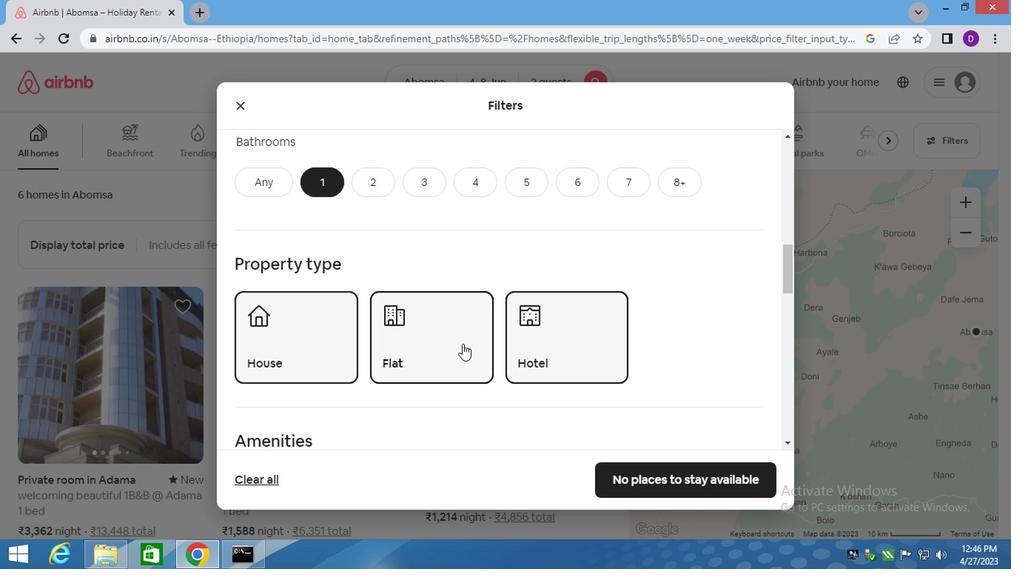 
Action: Mouse scrolled (460, 345) with delta (0, 0)
Screenshot: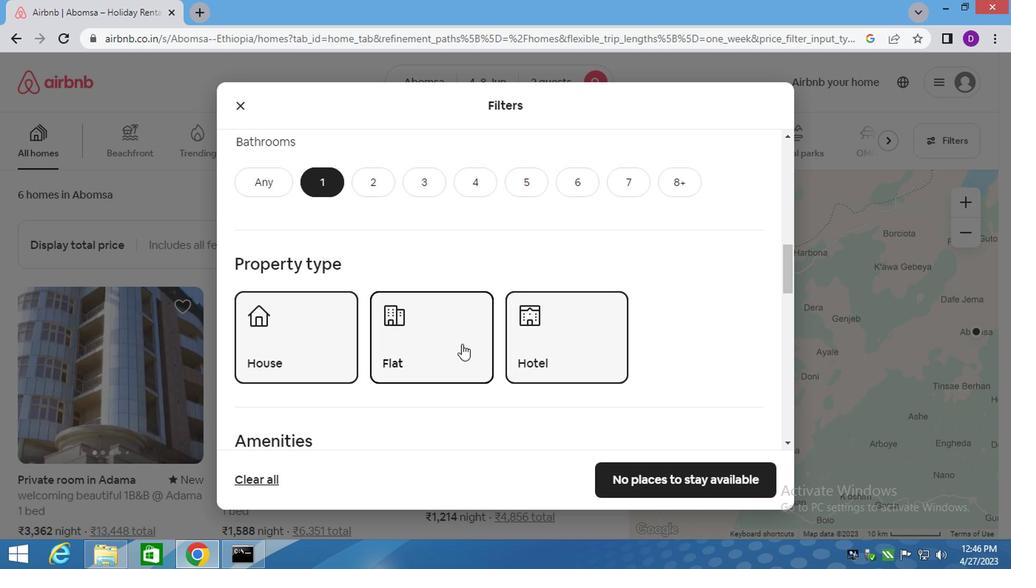 
Action: Mouse moved to (456, 346)
Screenshot: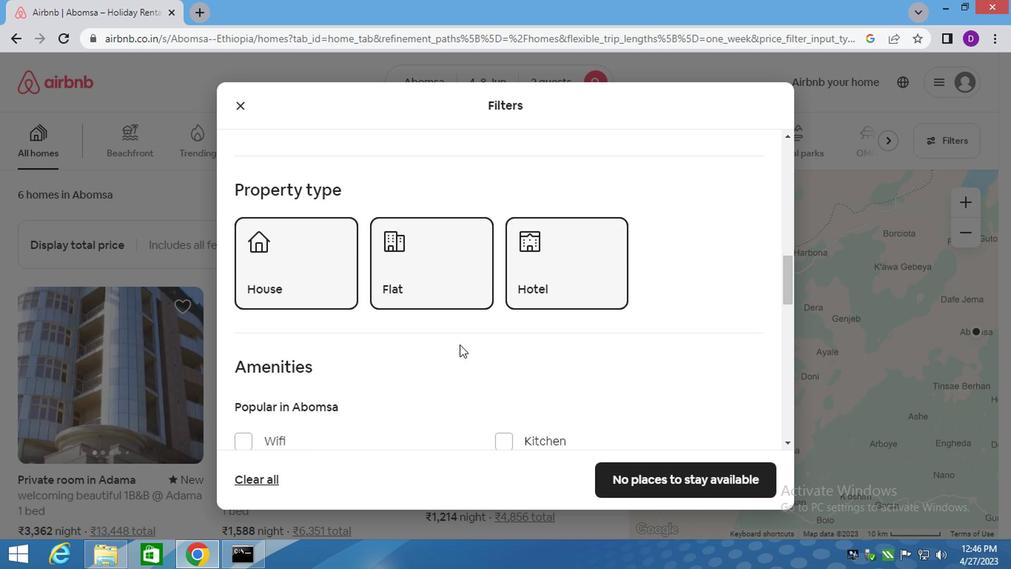 
Action: Mouse scrolled (456, 345) with delta (0, 0)
Screenshot: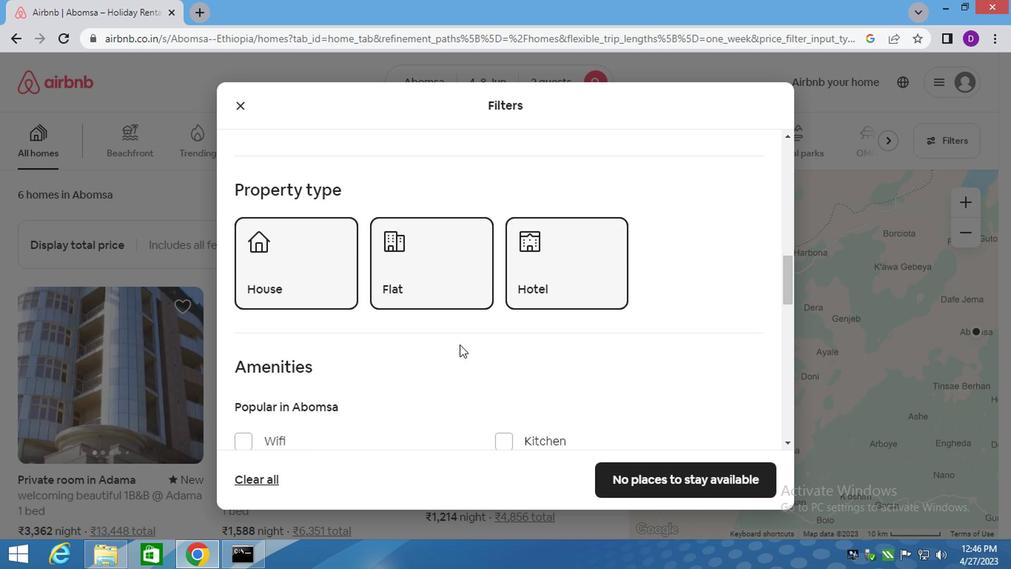 
Action: Mouse moved to (455, 346)
Screenshot: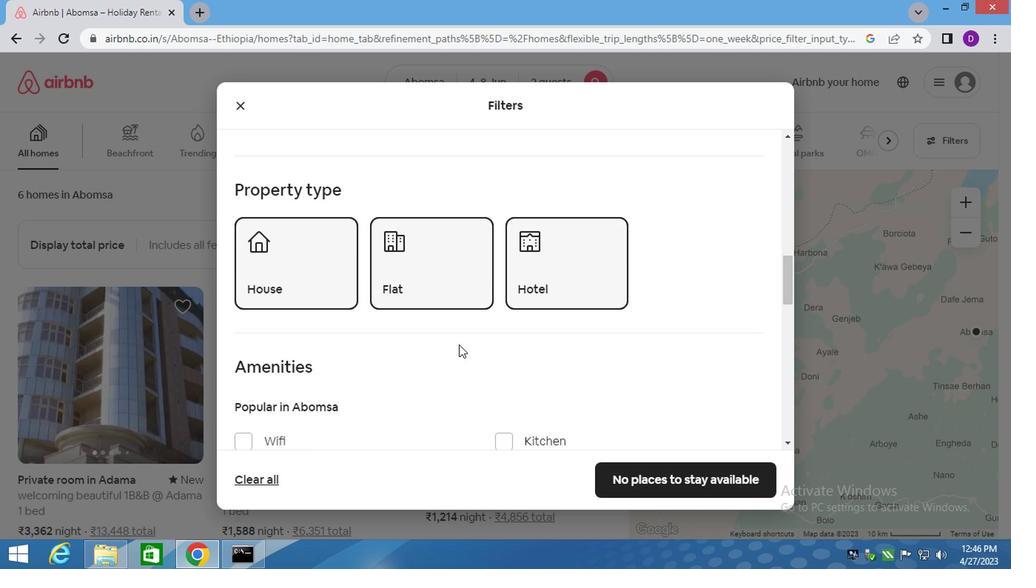 
Action: Mouse scrolled (455, 345) with delta (0, 0)
Screenshot: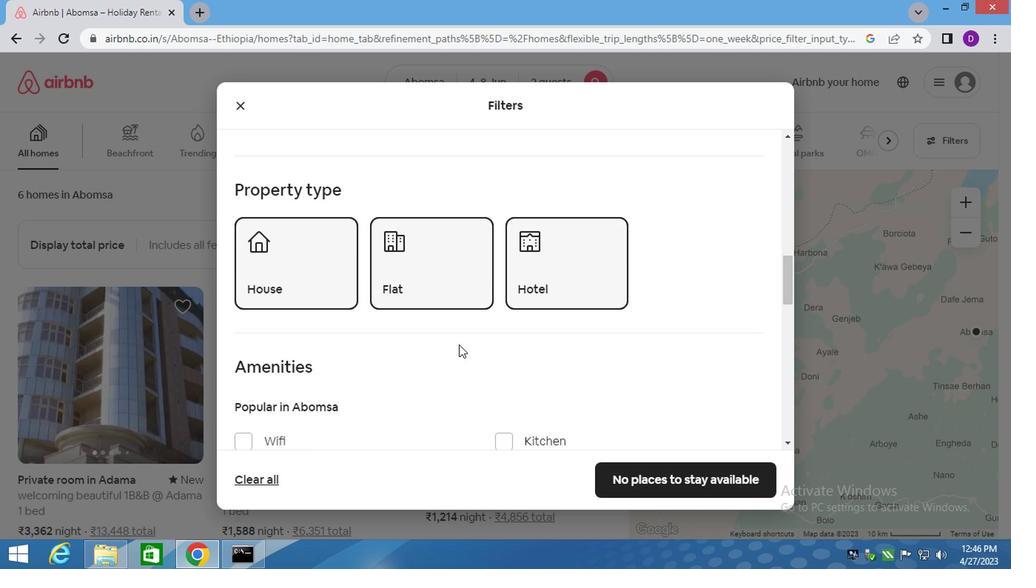 
Action: Mouse moved to (410, 343)
Screenshot: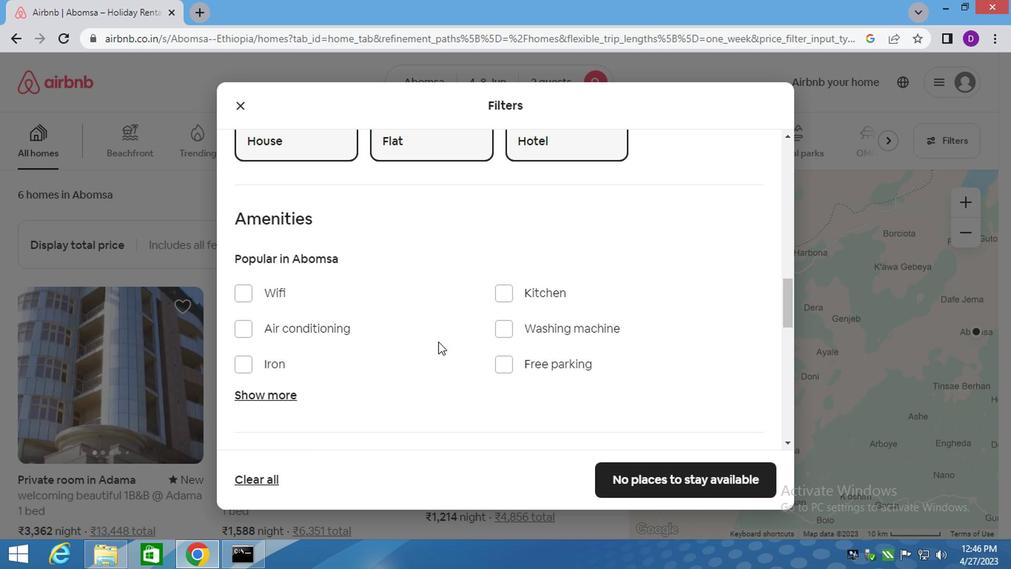 
Action: Mouse scrolled (410, 342) with delta (0, -1)
Screenshot: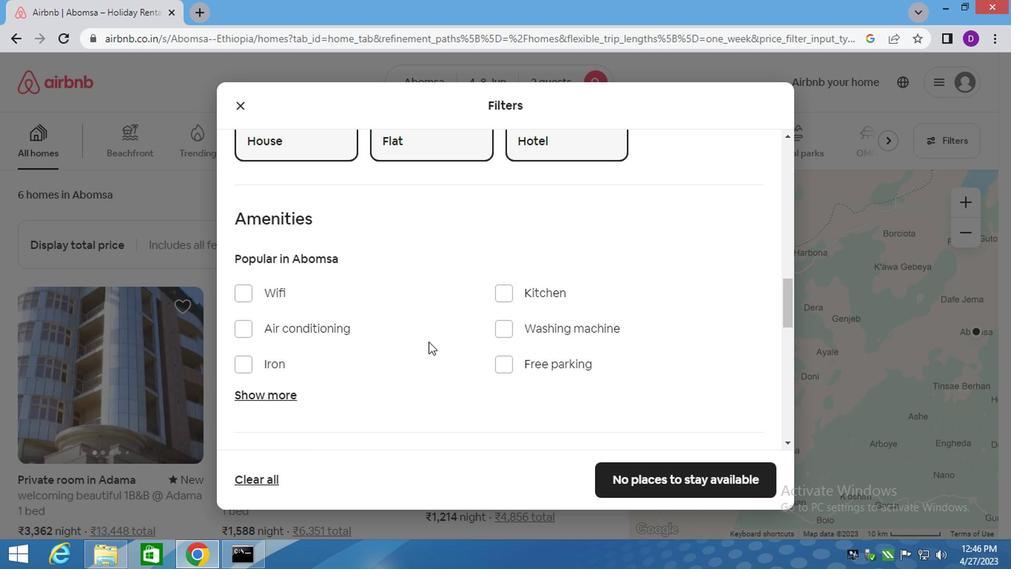 
Action: Mouse scrolled (410, 342) with delta (0, -1)
Screenshot: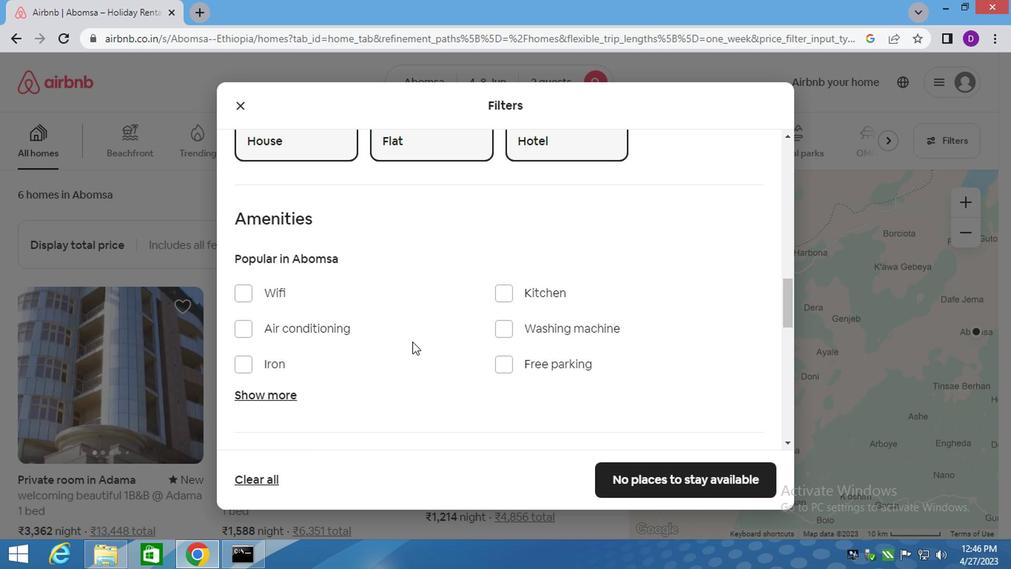 
Action: Mouse moved to (456, 335)
Screenshot: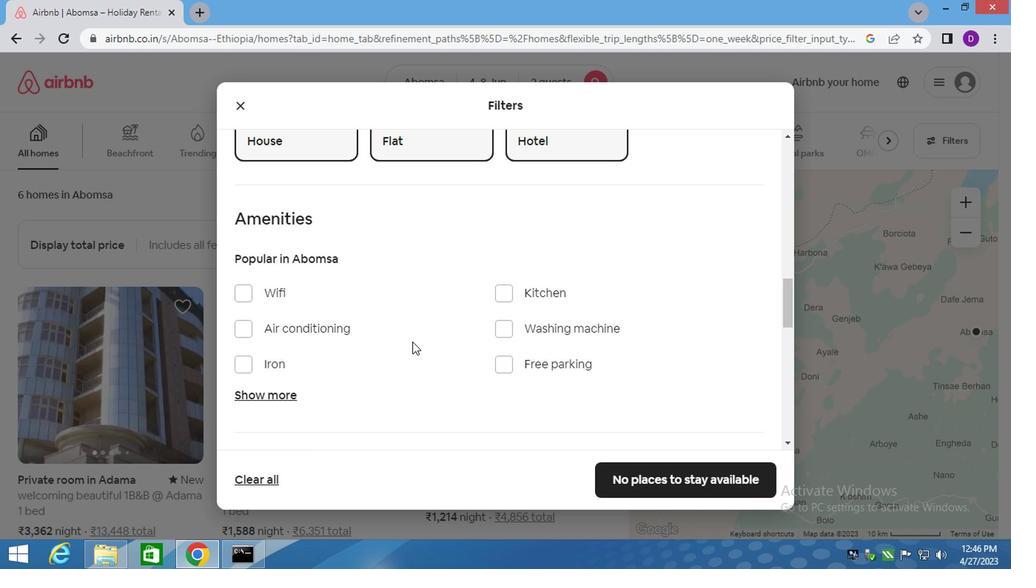 
Action: Mouse scrolled (415, 342) with delta (0, -1)
Screenshot: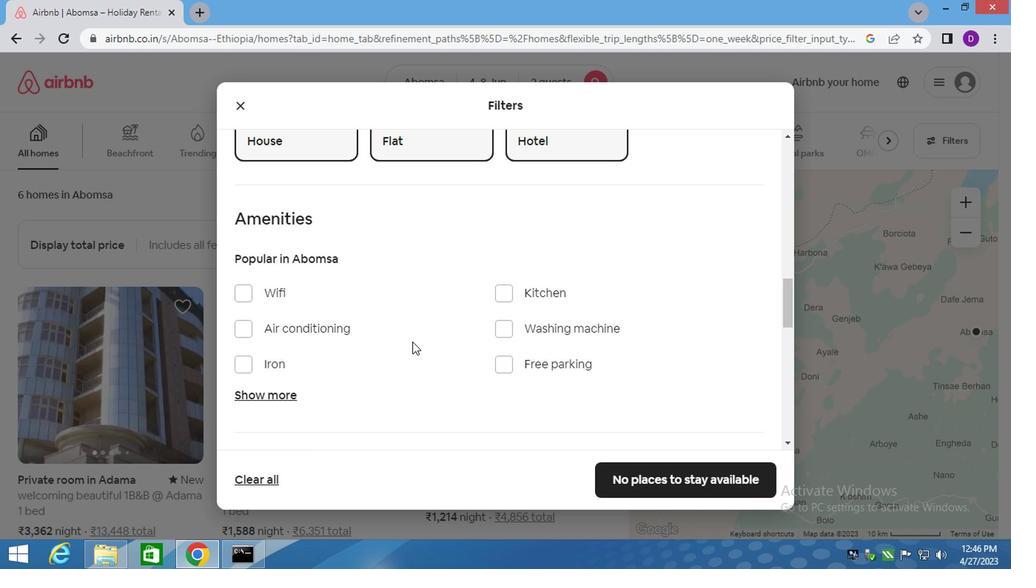 
Action: Mouse moved to (723, 349)
Screenshot: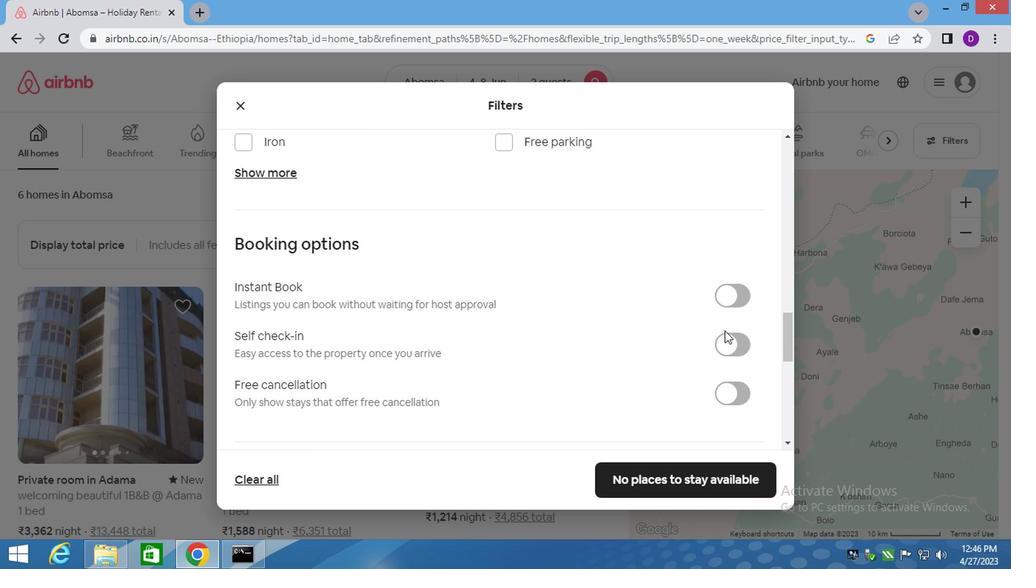 
Action: Mouse pressed left at (723, 349)
Screenshot: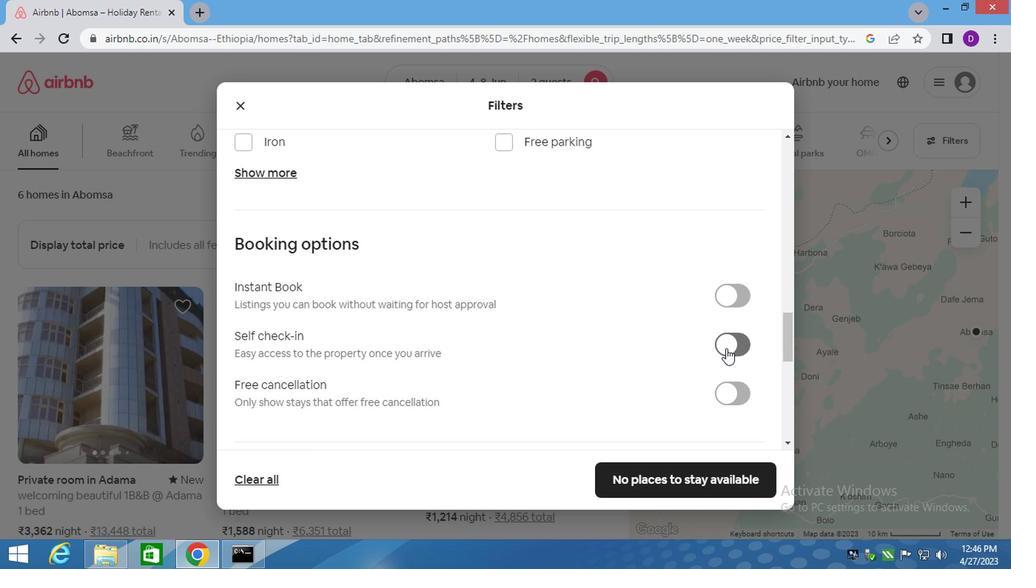 
Action: Mouse moved to (506, 333)
Screenshot: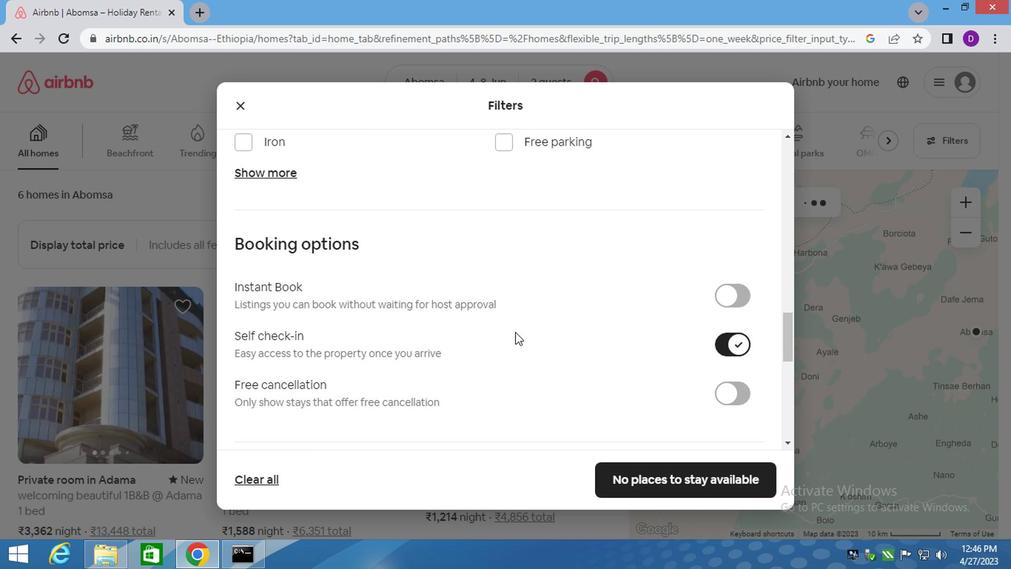 
Action: Mouse scrolled (506, 333) with delta (0, 0)
Screenshot: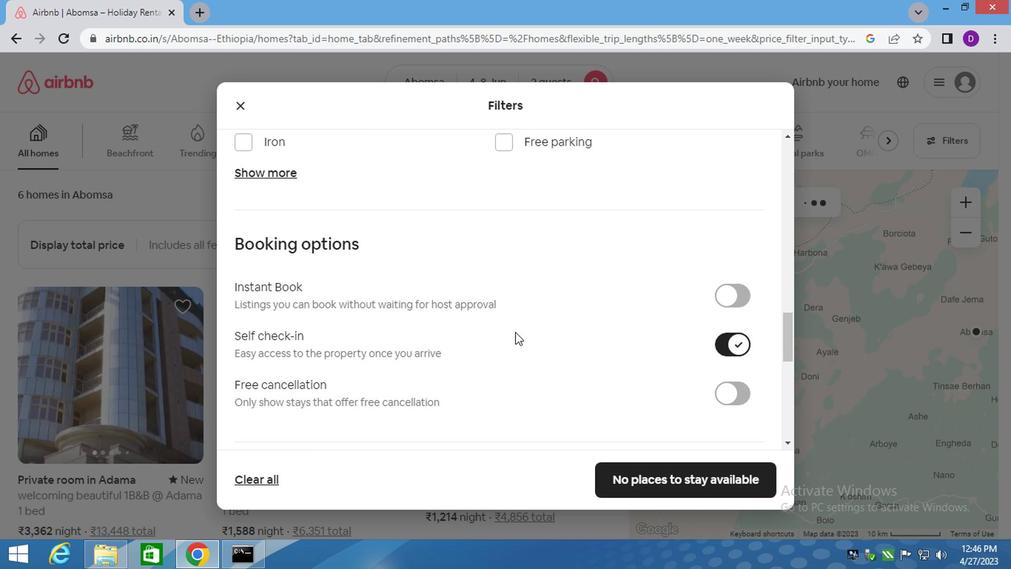 
Action: Mouse moved to (505, 333)
Screenshot: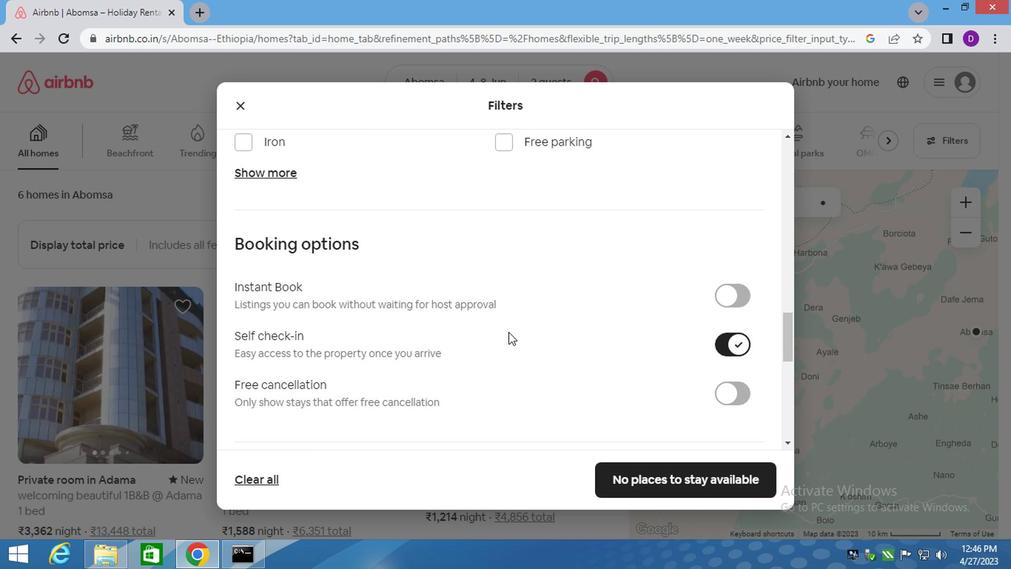 
Action: Mouse scrolled (505, 333) with delta (0, 0)
Screenshot: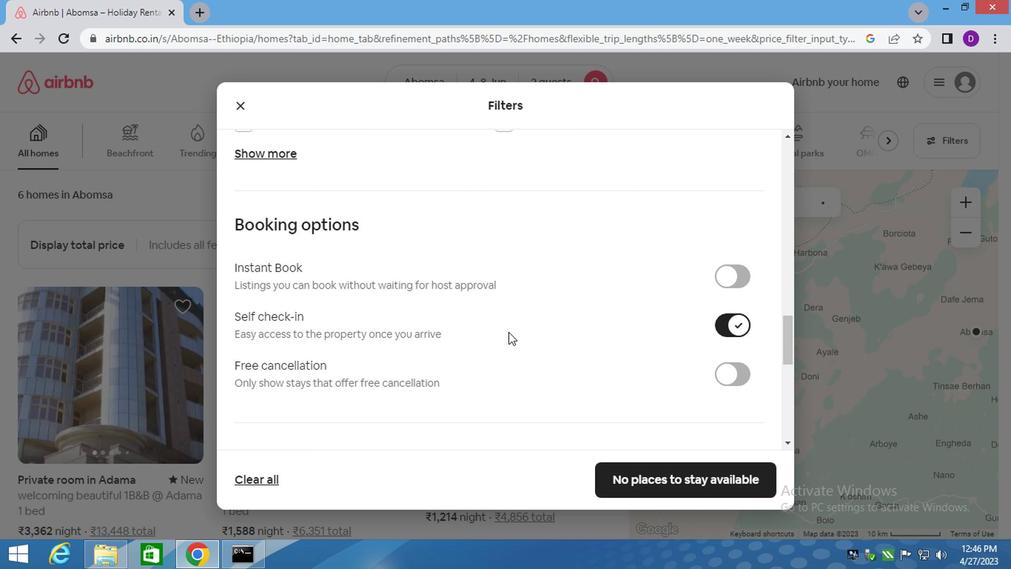 
Action: Mouse scrolled (505, 333) with delta (0, 0)
Screenshot: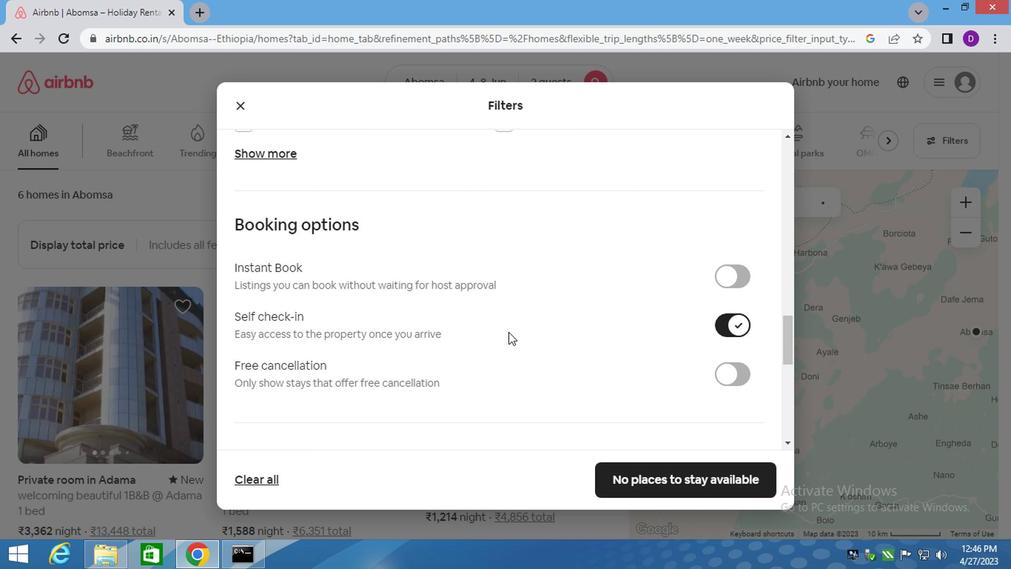 
Action: Mouse scrolled (505, 333) with delta (0, 0)
Screenshot: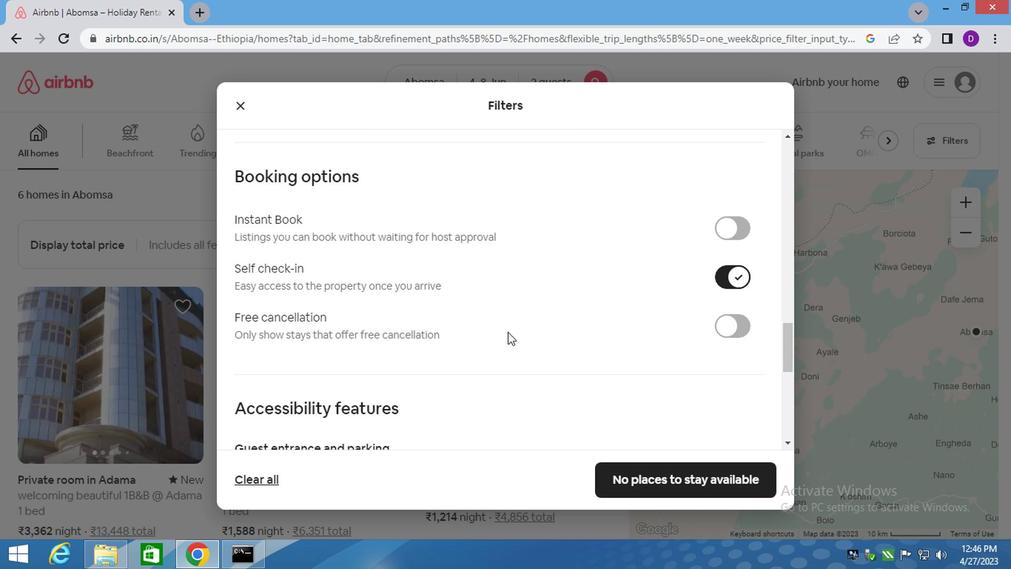 
Action: Mouse moved to (505, 333)
Screenshot: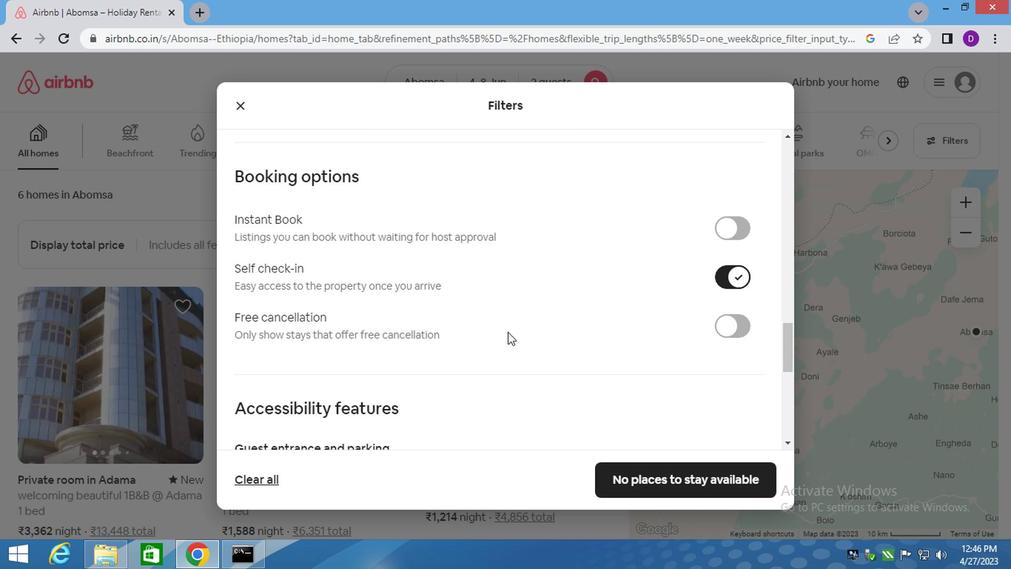 
Action: Mouse scrolled (505, 333) with delta (0, 0)
Screenshot: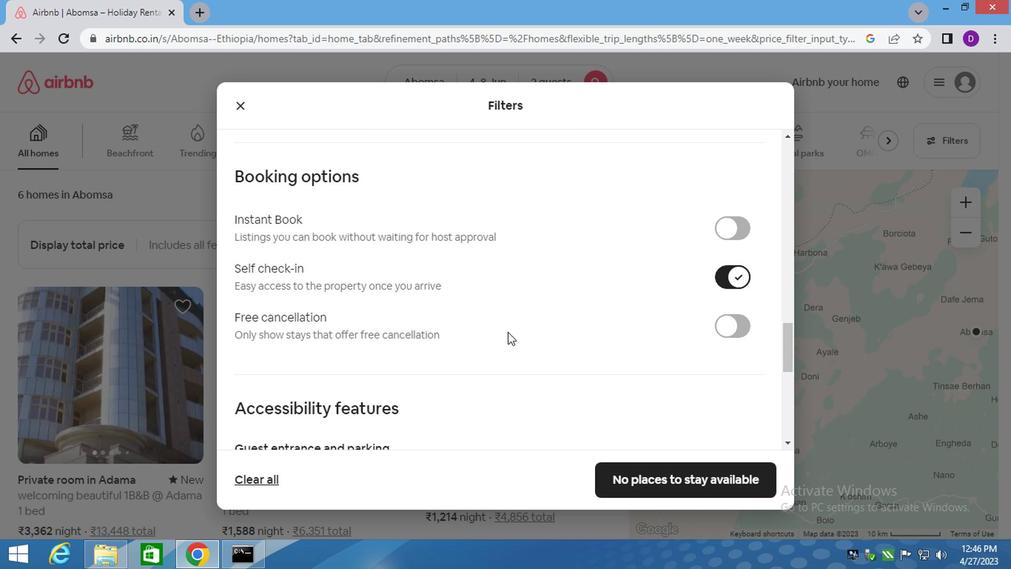 
Action: Mouse scrolled (505, 333) with delta (0, 0)
Screenshot: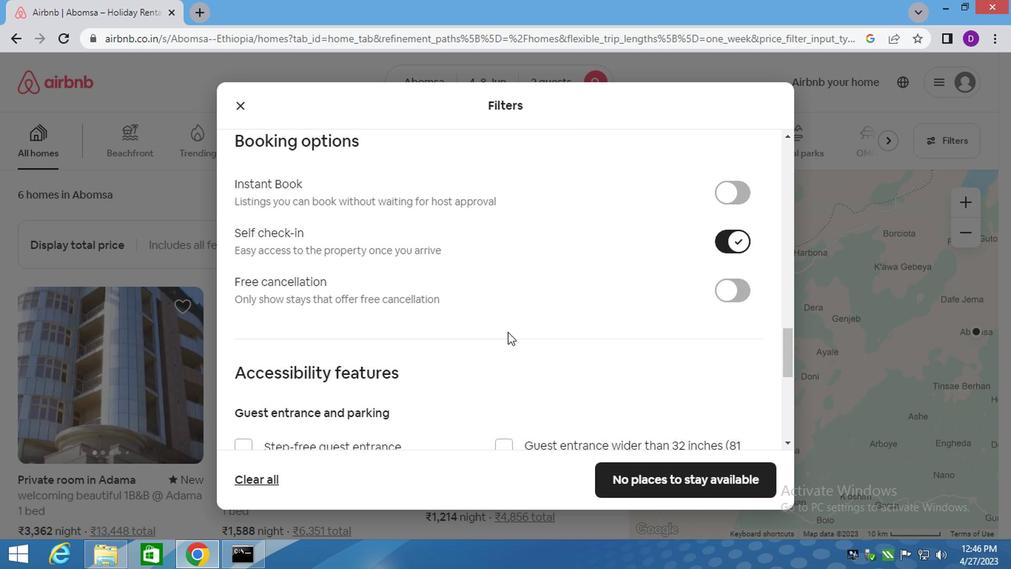 
Action: Mouse scrolled (505, 333) with delta (0, 0)
Screenshot: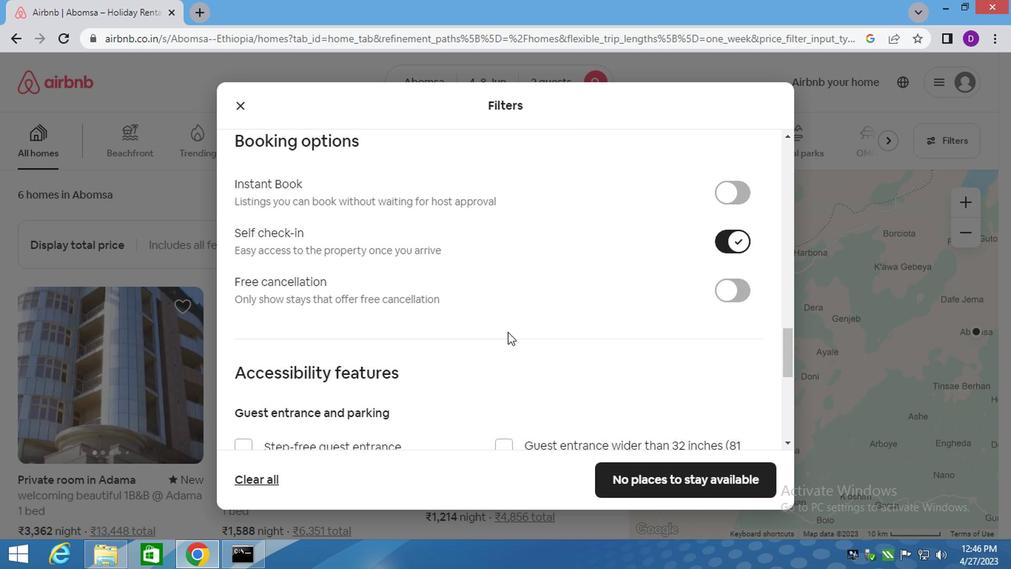 
Action: Mouse moved to (452, 356)
Screenshot: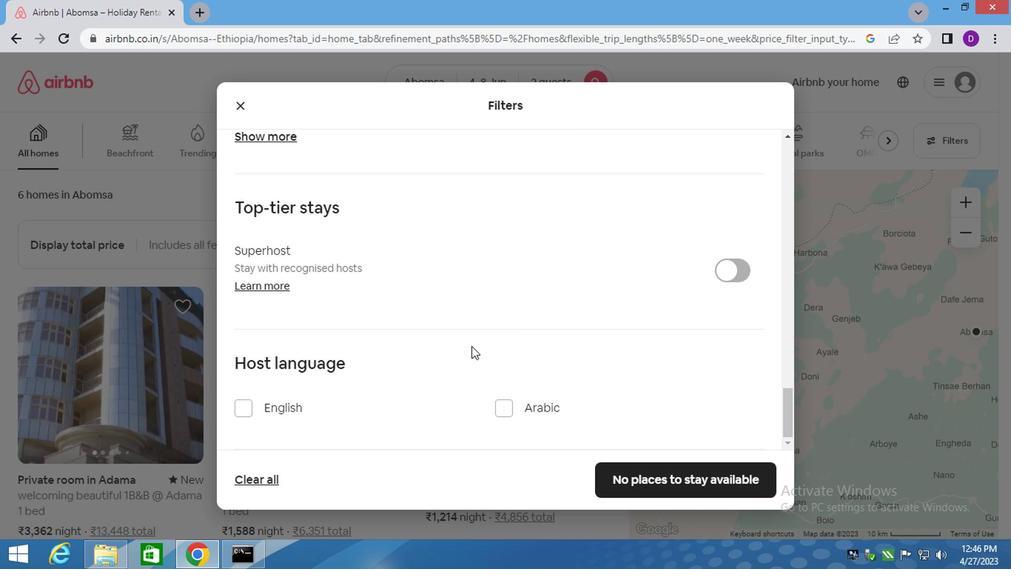 
Action: Mouse scrolled (452, 356) with delta (0, 0)
Screenshot: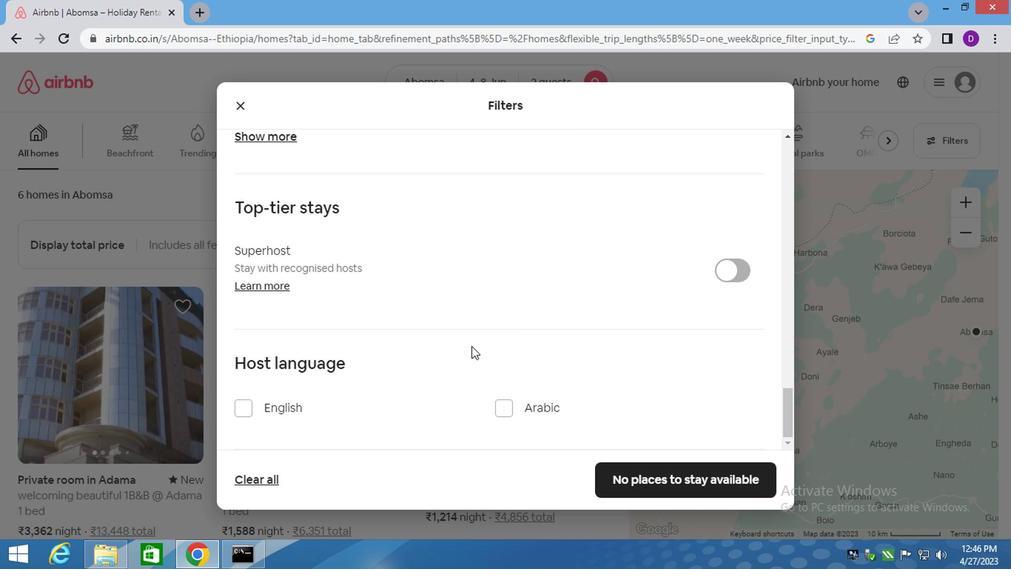 
Action: Mouse moved to (441, 365)
Screenshot: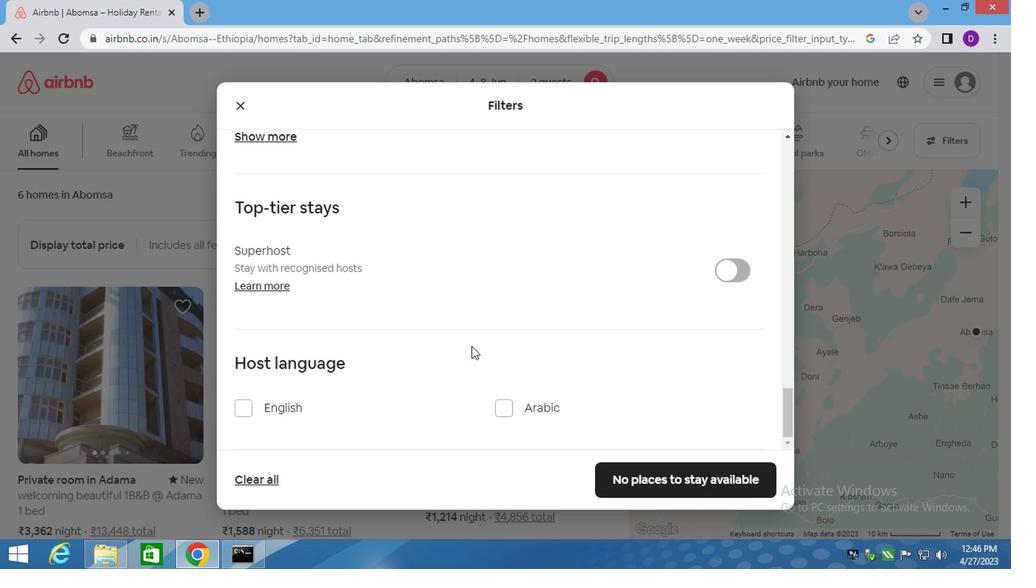 
Action: Mouse scrolled (441, 365) with delta (0, 0)
Screenshot: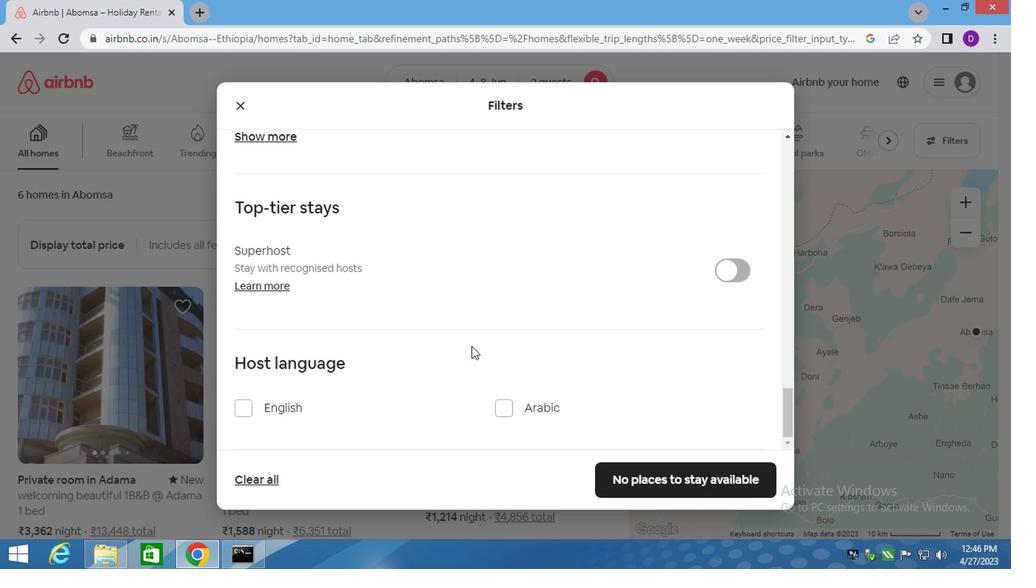 
Action: Mouse moved to (424, 374)
Screenshot: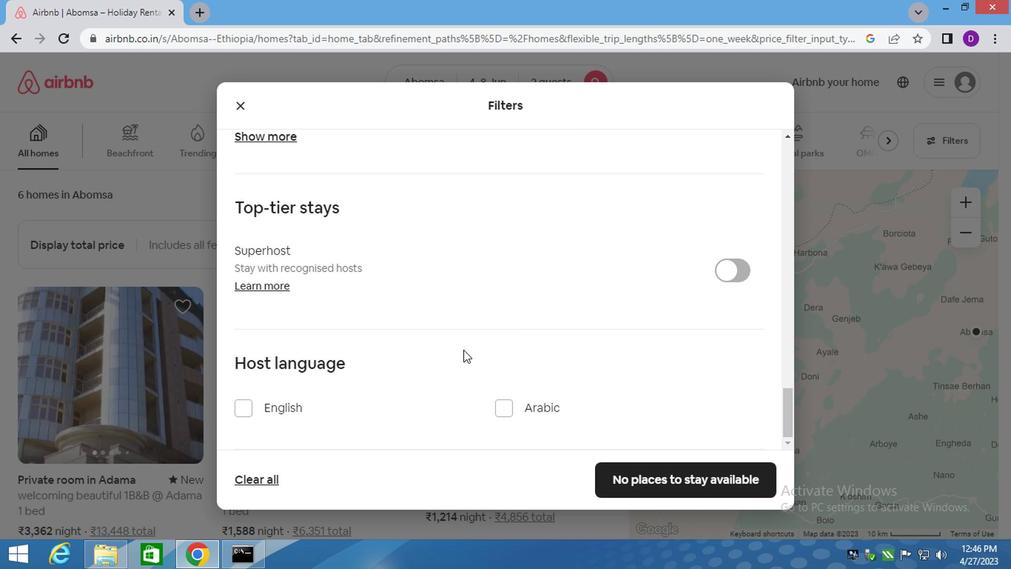 
Action: Mouse scrolled (424, 373) with delta (0, 0)
Screenshot: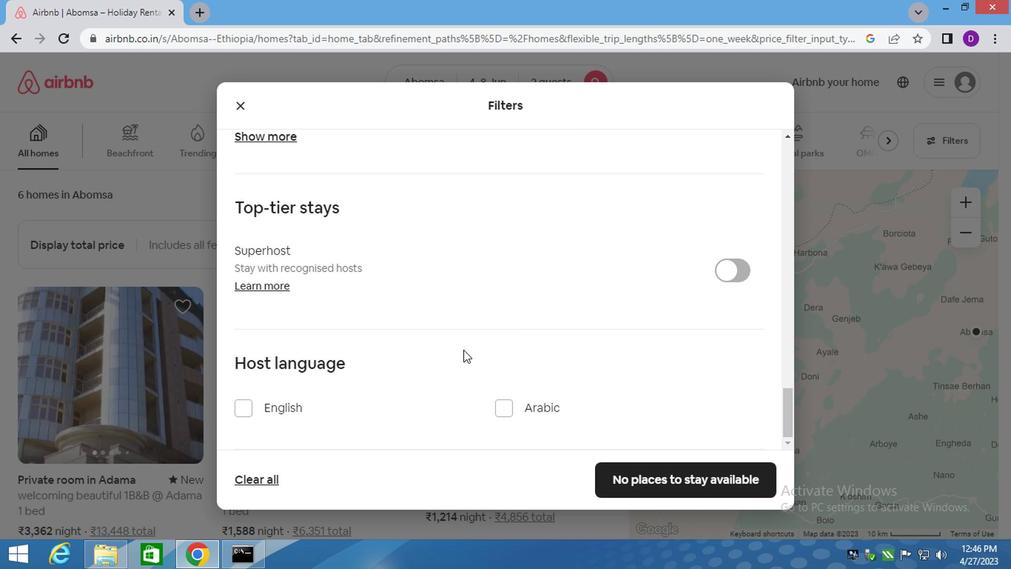 
Action: Mouse moved to (412, 379)
Screenshot: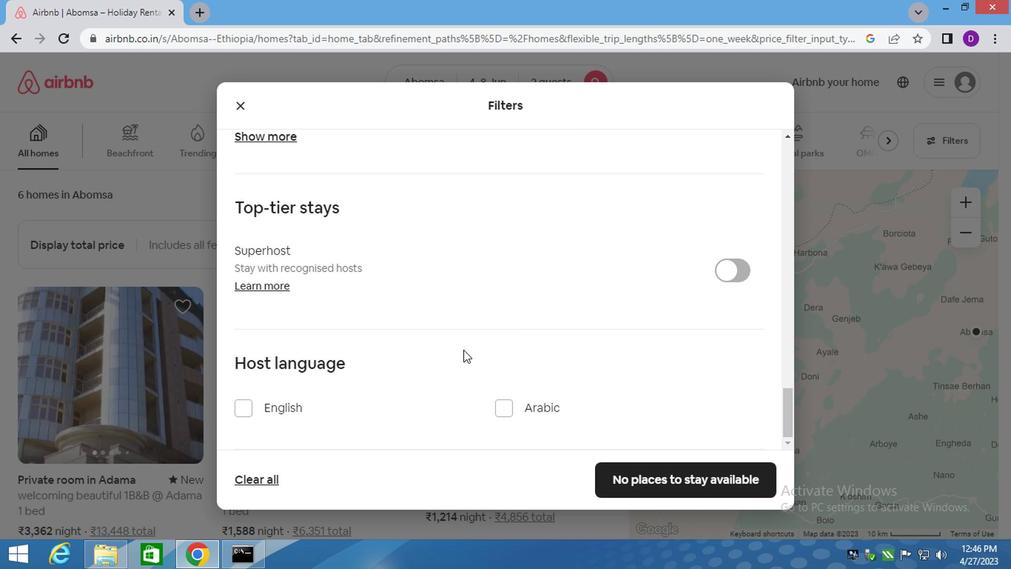 
Action: Mouse scrolled (412, 379) with delta (0, 0)
Screenshot: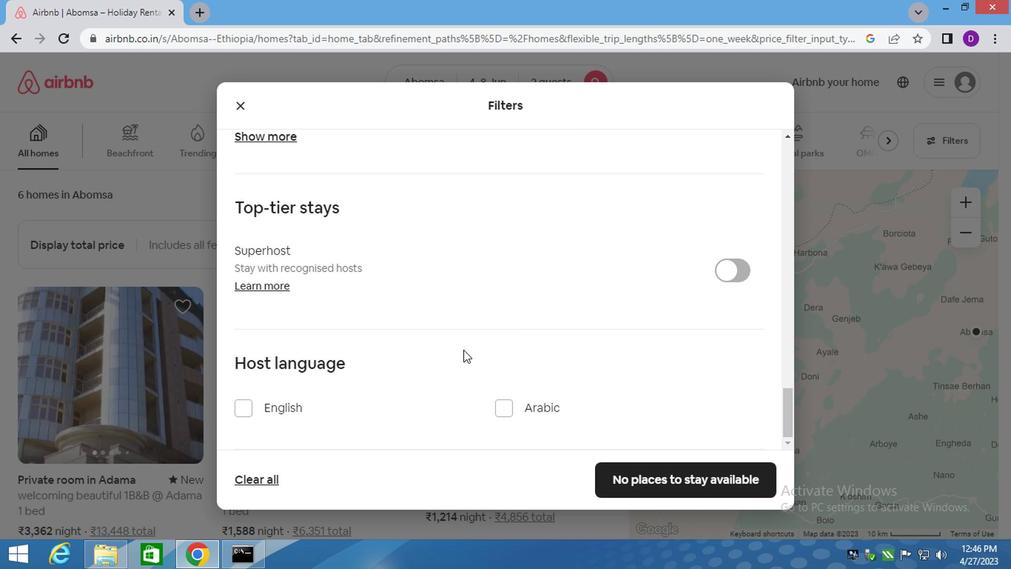 
Action: Mouse moved to (245, 404)
Screenshot: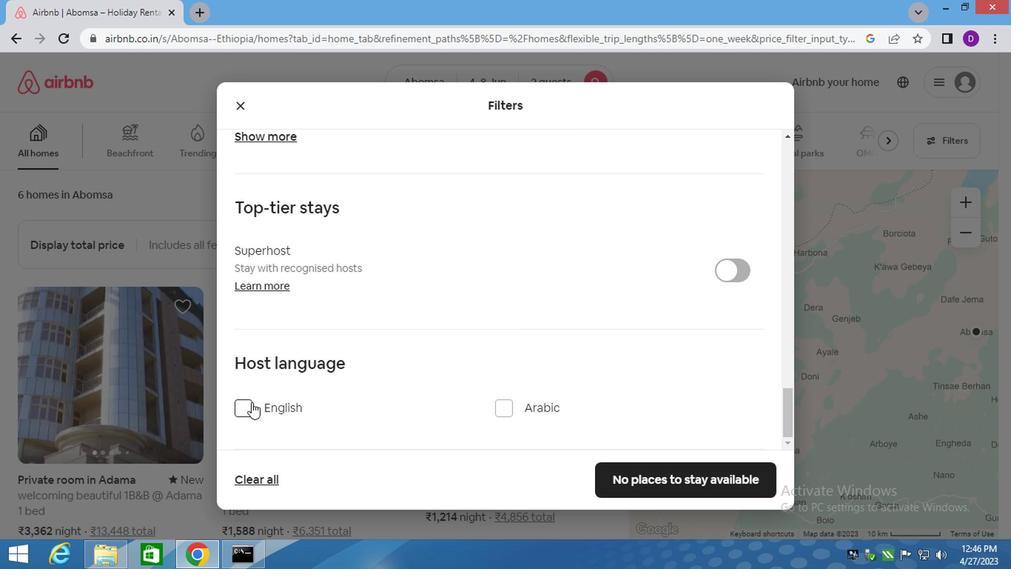 
Action: Mouse pressed left at (245, 404)
Screenshot: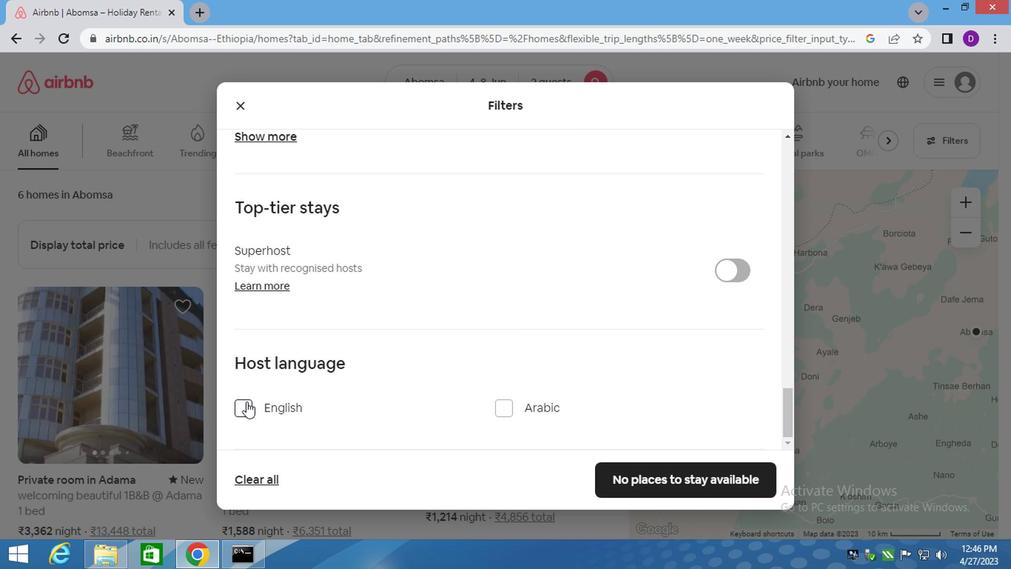 
Action: Mouse moved to (636, 475)
Screenshot: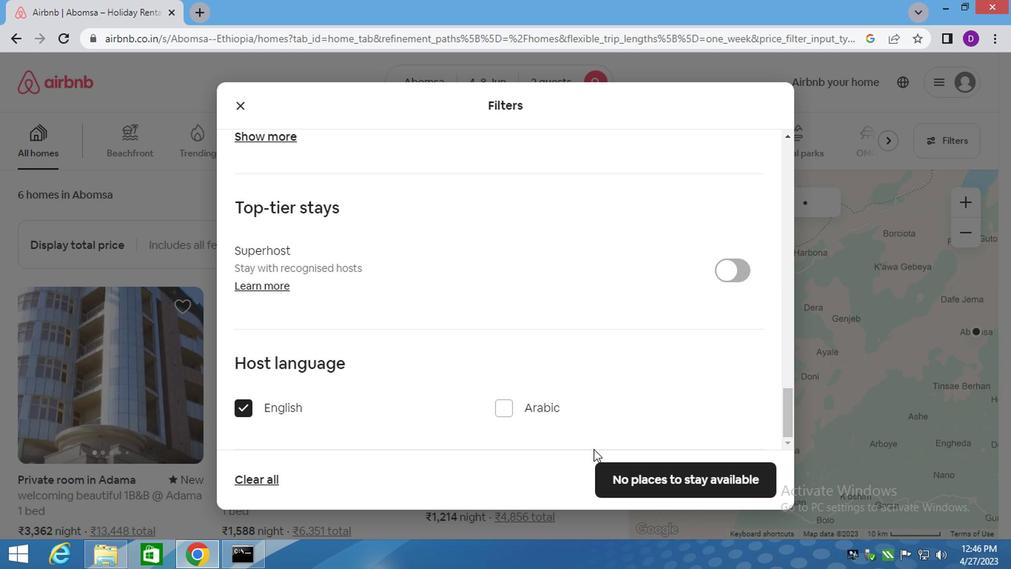
Action: Mouse pressed left at (636, 475)
Screenshot: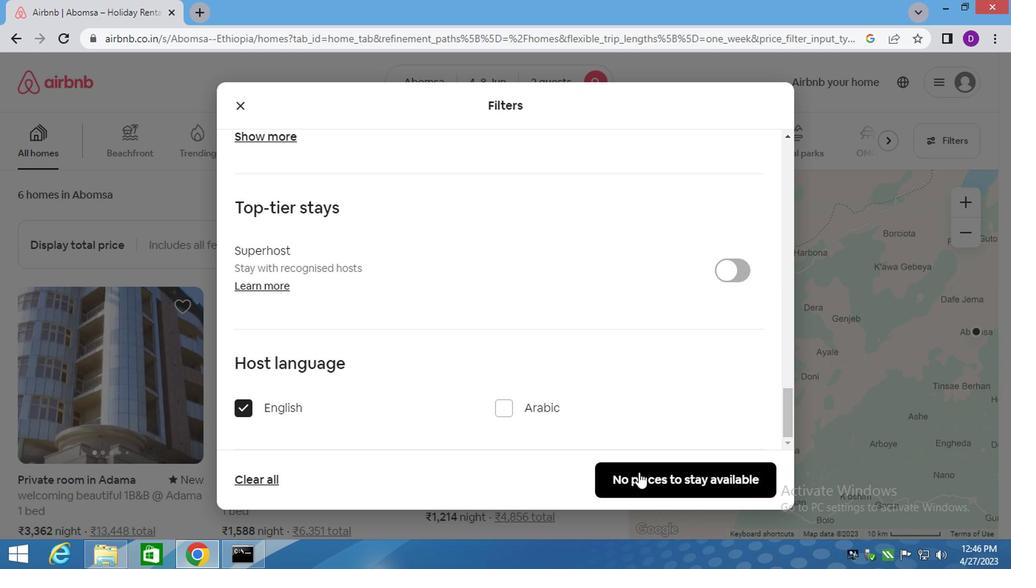 
Action: Mouse moved to (495, 291)
Screenshot: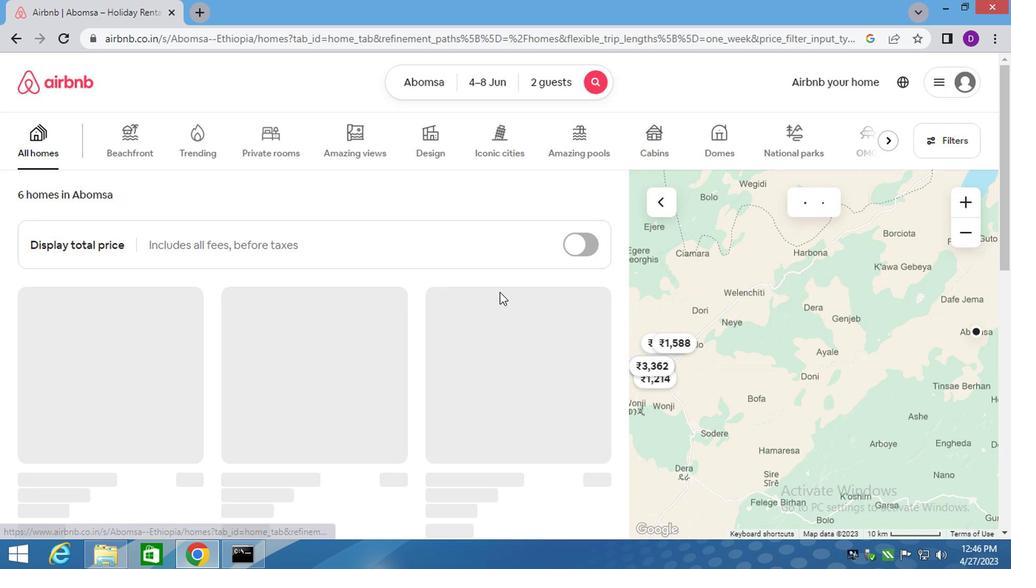 
